 Task: Create a due date automation trigger when advanced on, the moment a card is due add fields with custom field "Resume" set to a date less than 1 working days ago.
Action: Mouse moved to (953, 279)
Screenshot: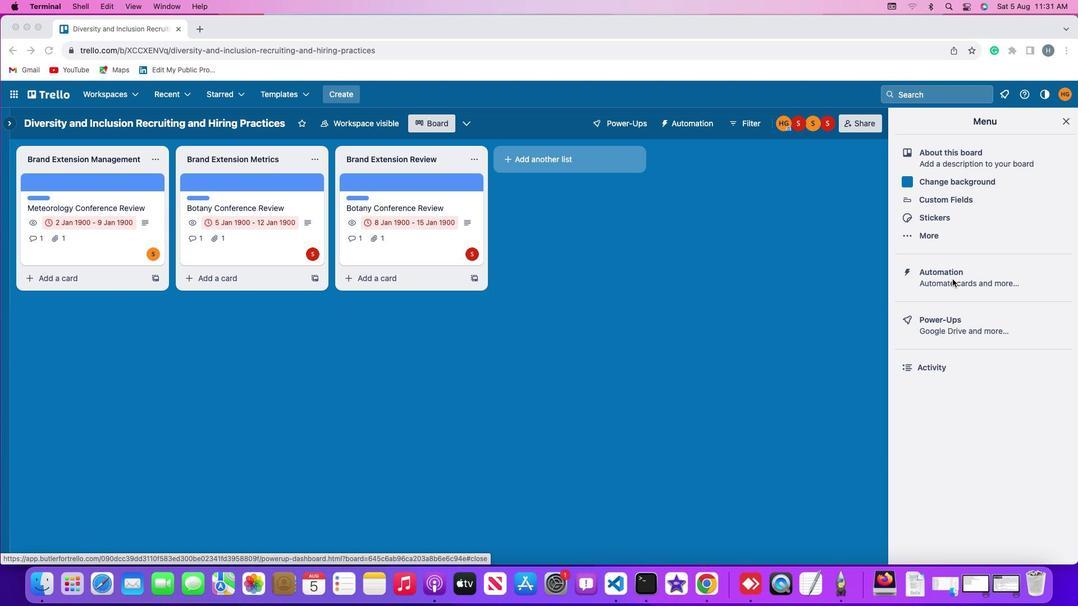 
Action: Mouse pressed left at (953, 279)
Screenshot: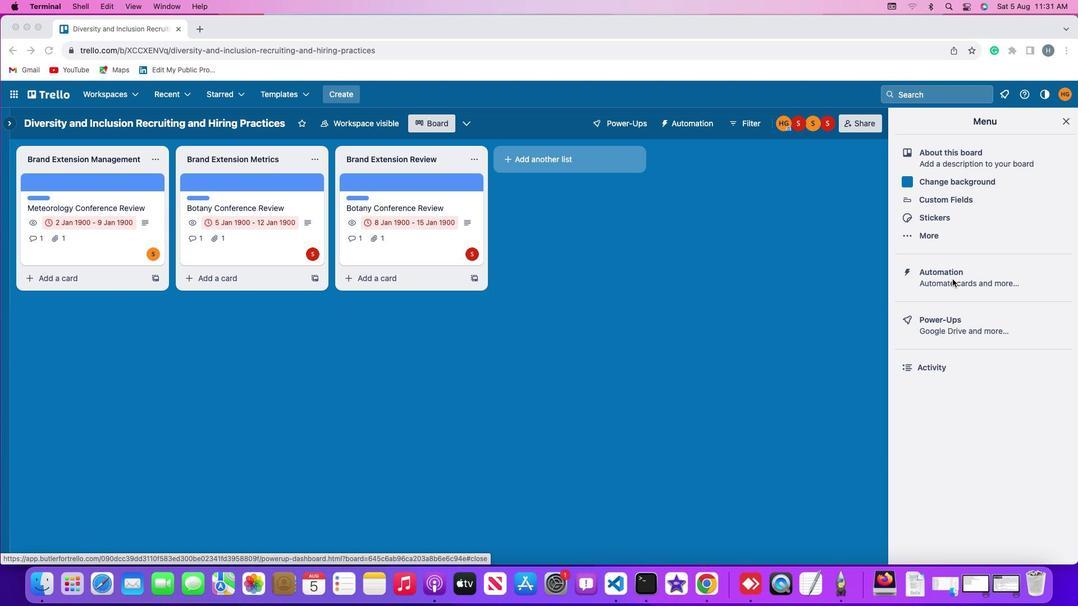 
Action: Mouse pressed left at (953, 279)
Screenshot: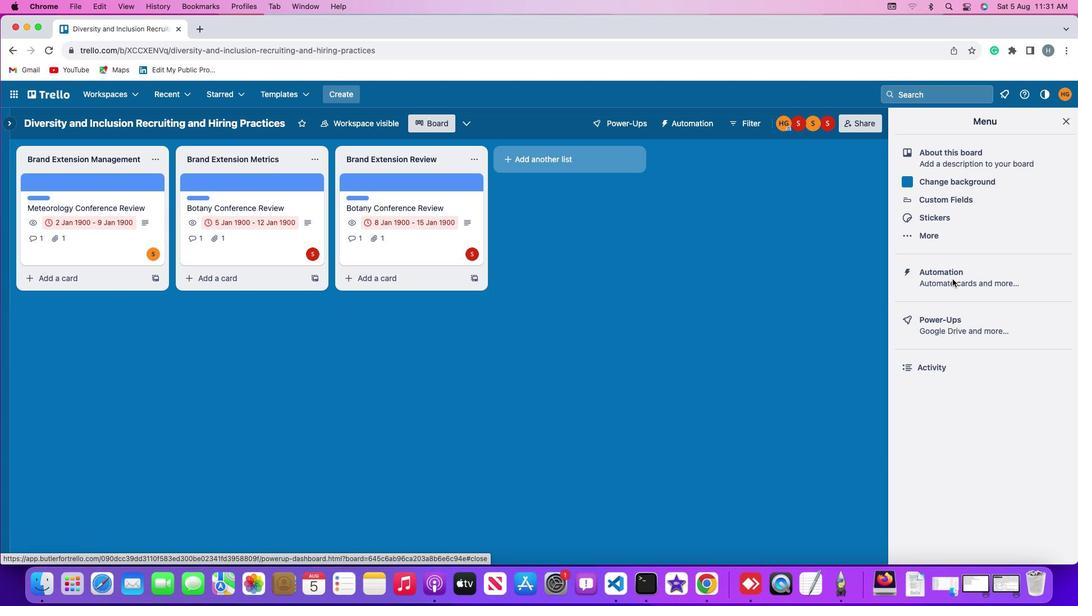 
Action: Mouse moved to (62, 270)
Screenshot: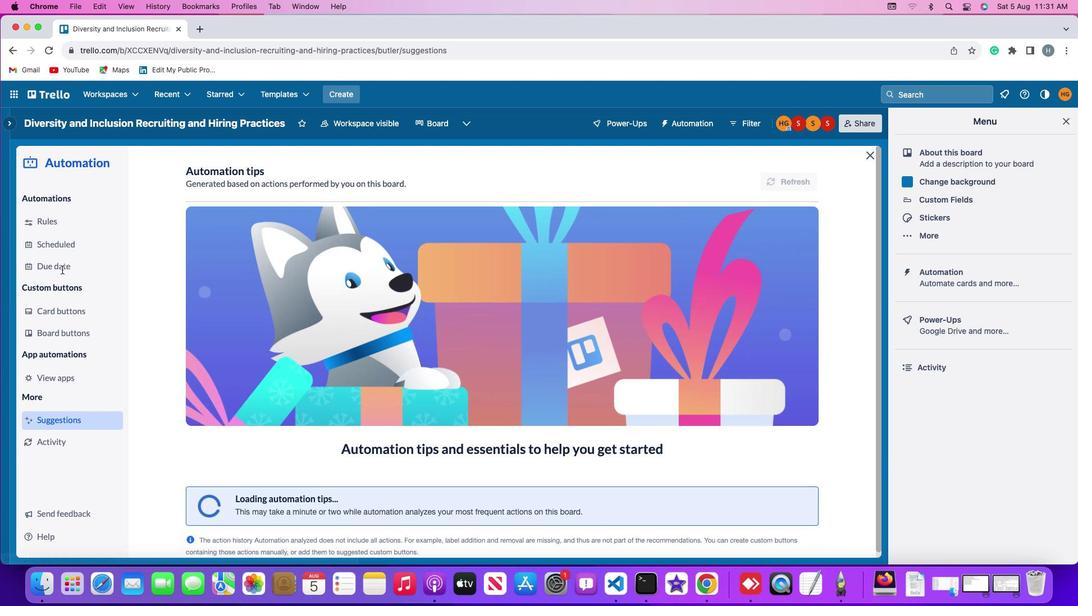 
Action: Mouse pressed left at (62, 270)
Screenshot: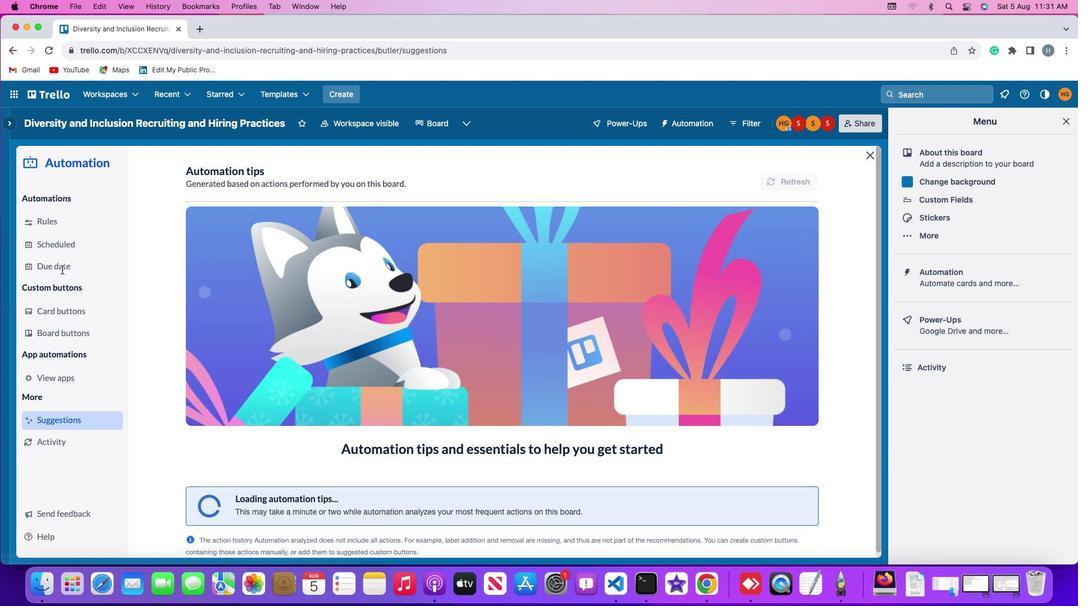 
Action: Mouse moved to (749, 174)
Screenshot: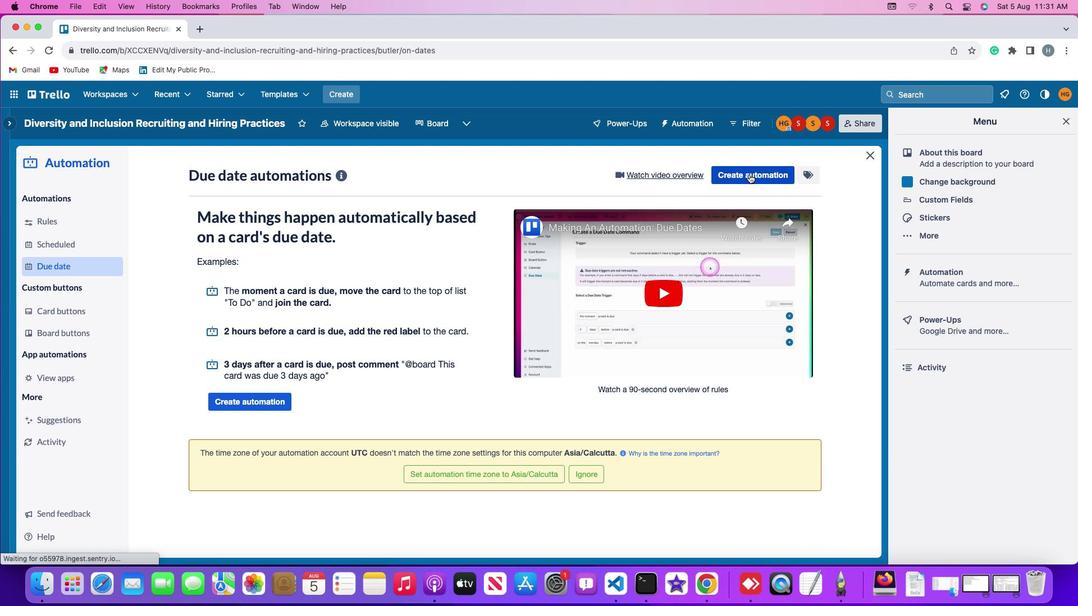 
Action: Mouse pressed left at (749, 174)
Screenshot: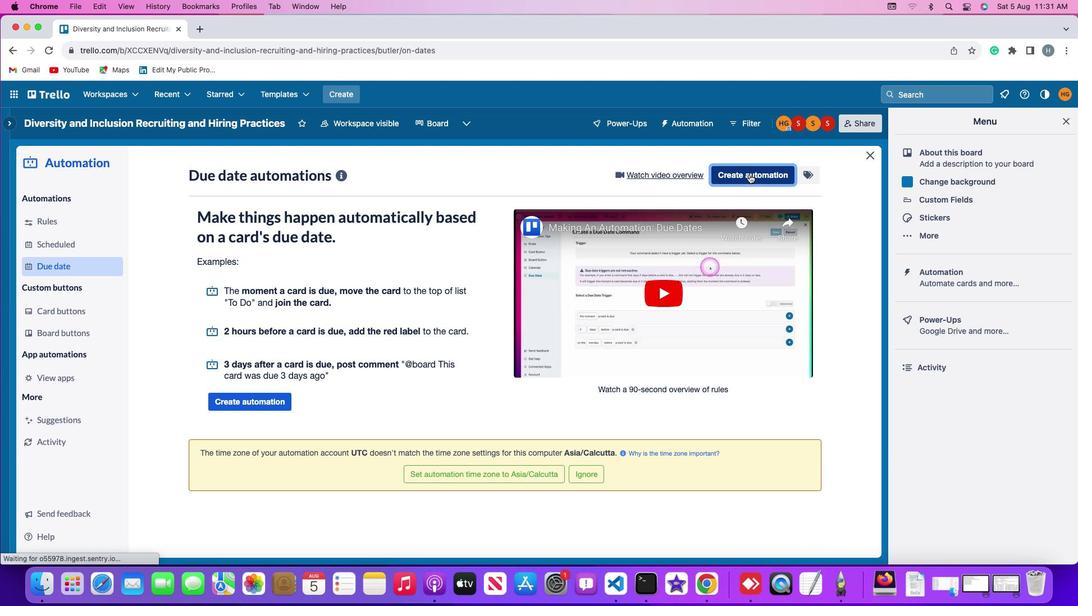 
Action: Mouse moved to (494, 284)
Screenshot: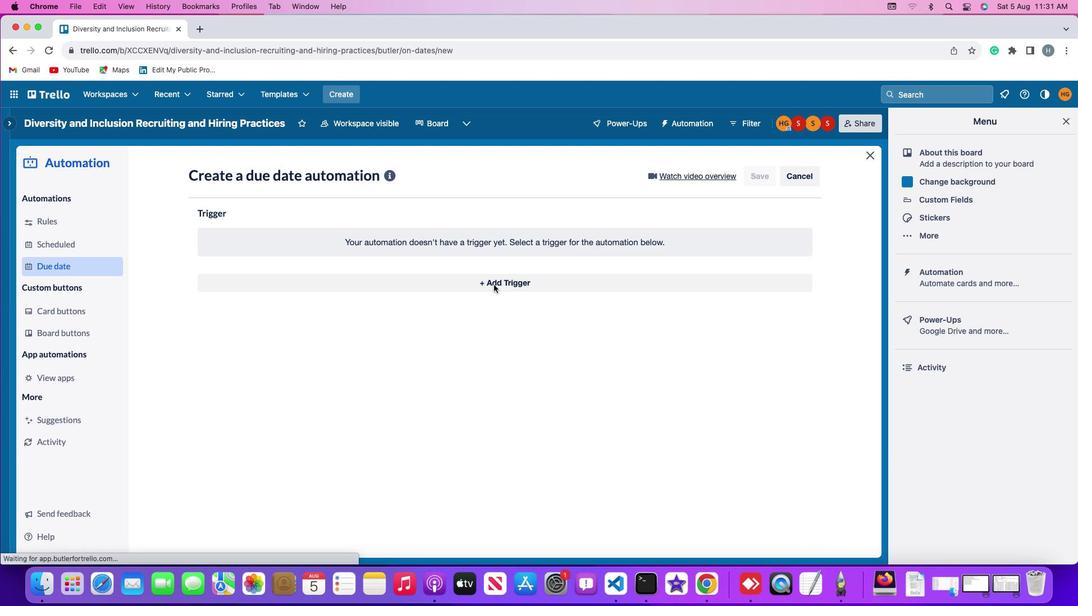 
Action: Mouse pressed left at (494, 284)
Screenshot: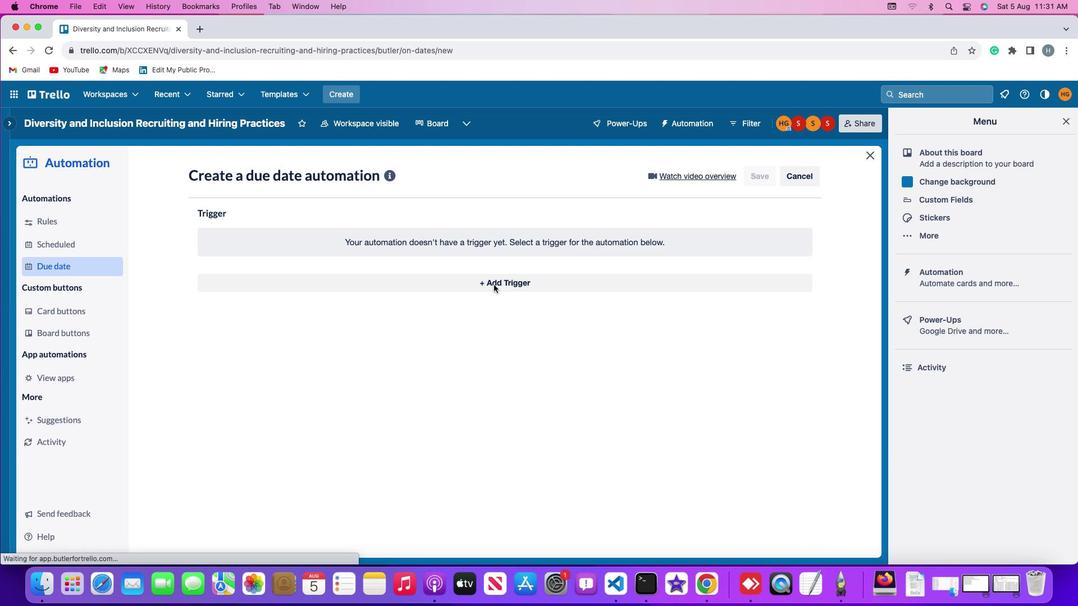 
Action: Mouse moved to (227, 416)
Screenshot: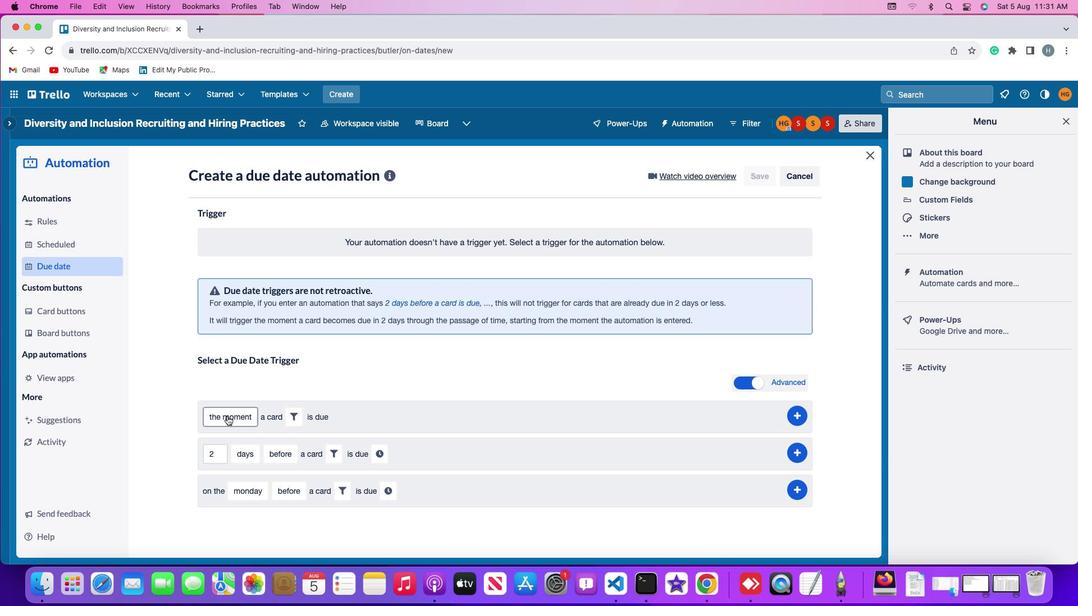 
Action: Mouse pressed left at (227, 416)
Screenshot: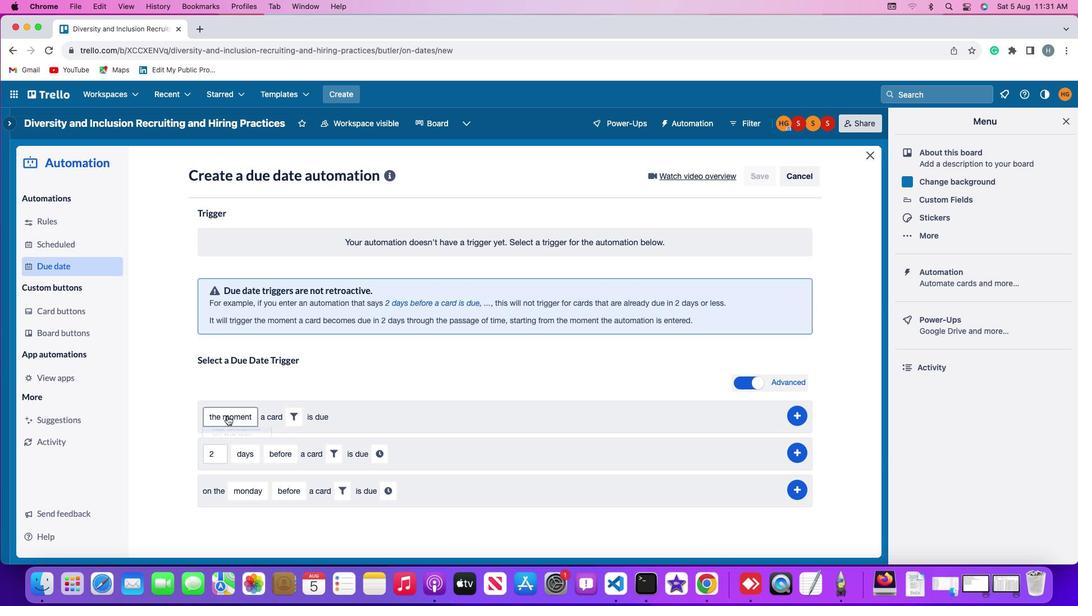 
Action: Mouse moved to (235, 434)
Screenshot: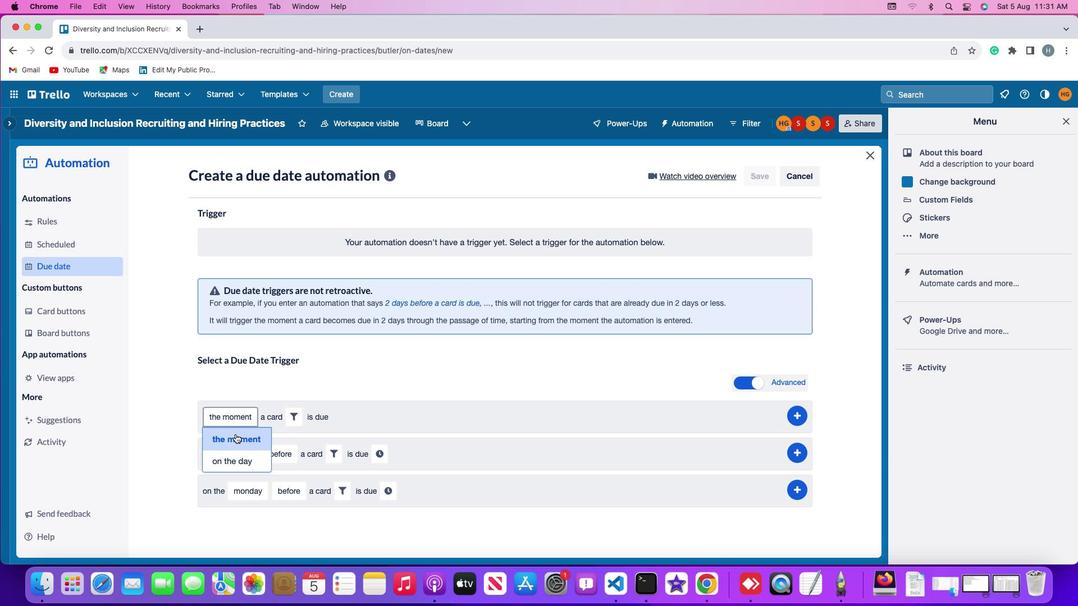 
Action: Mouse pressed left at (235, 434)
Screenshot: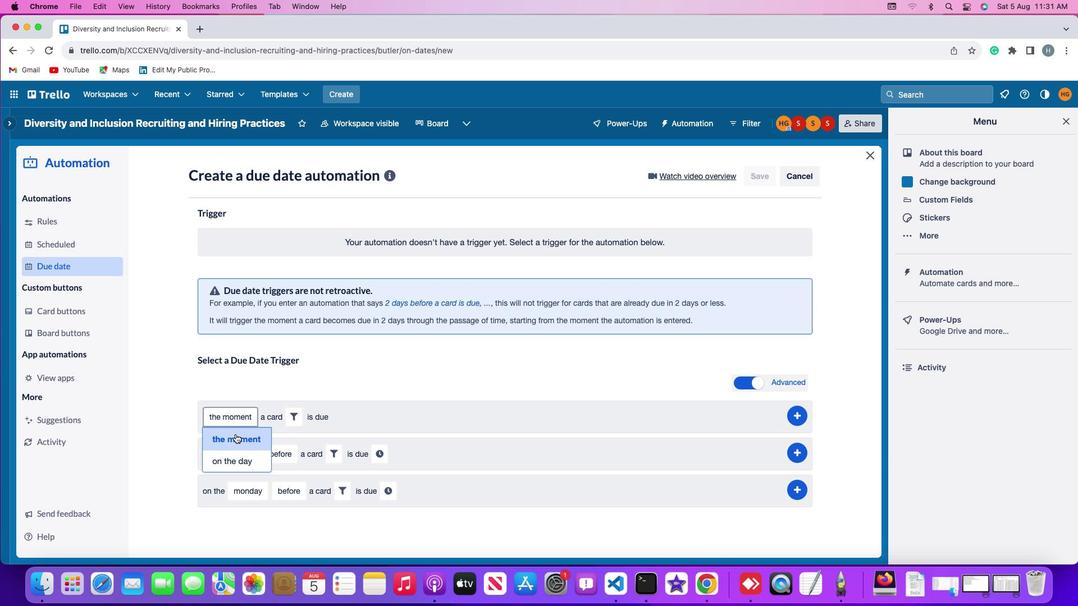
Action: Mouse moved to (293, 417)
Screenshot: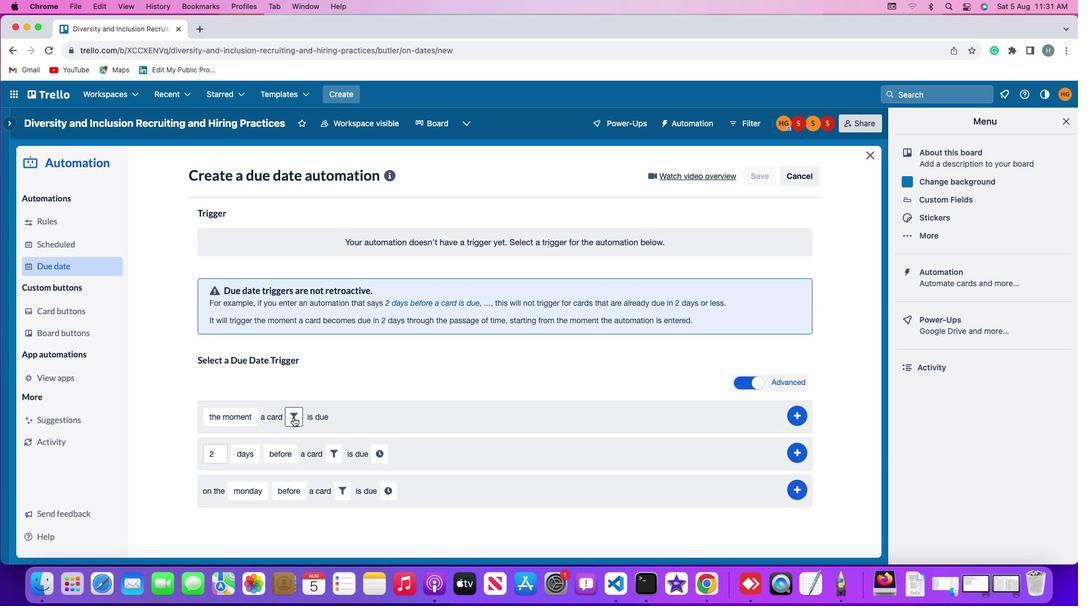 
Action: Mouse pressed left at (293, 417)
Screenshot: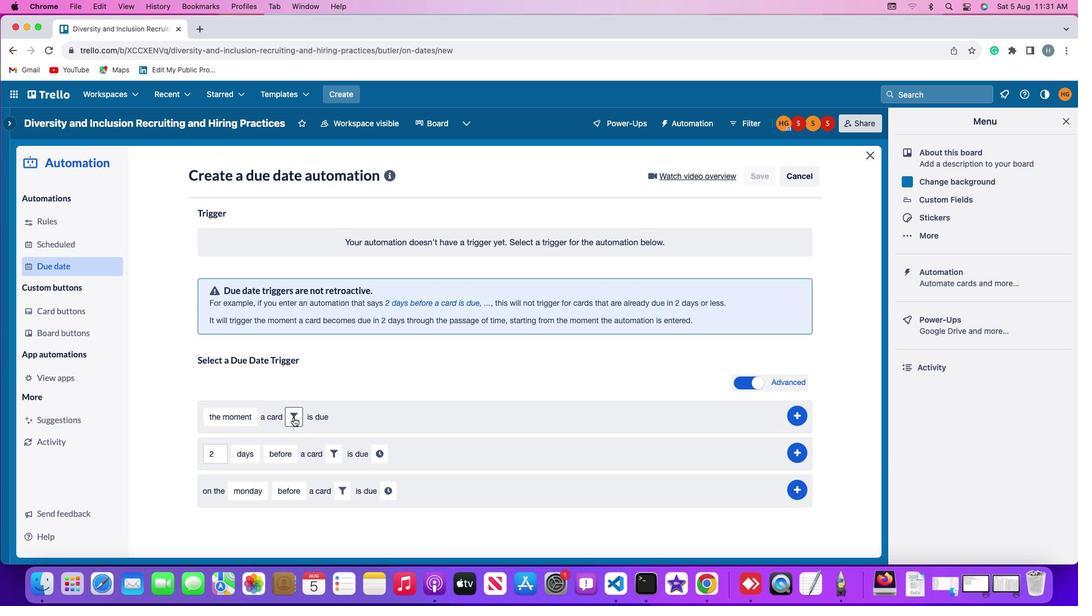 
Action: Mouse moved to (481, 453)
Screenshot: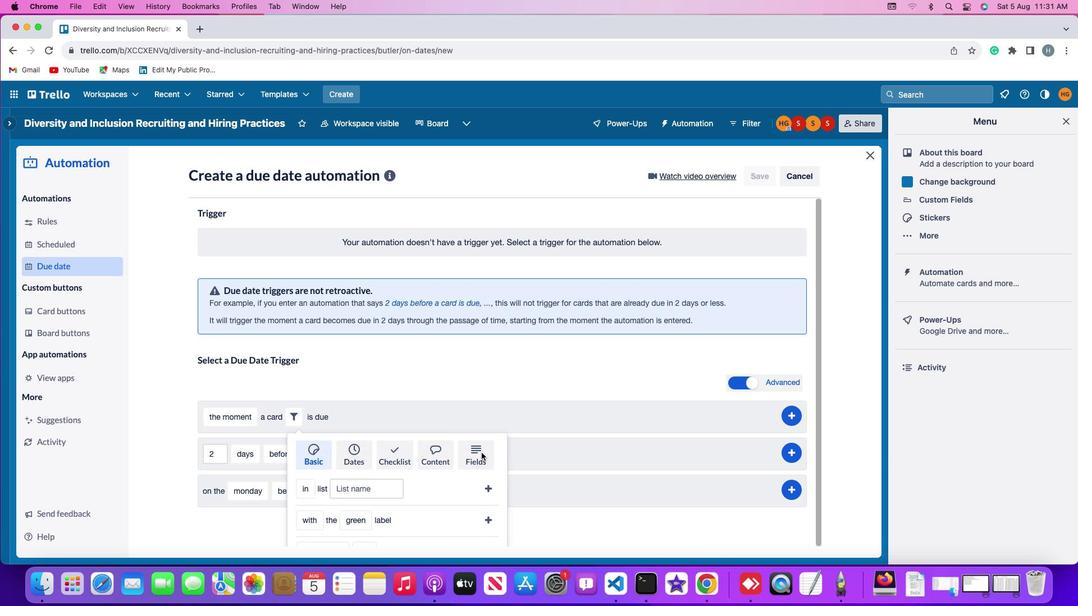 
Action: Mouse pressed left at (481, 453)
Screenshot: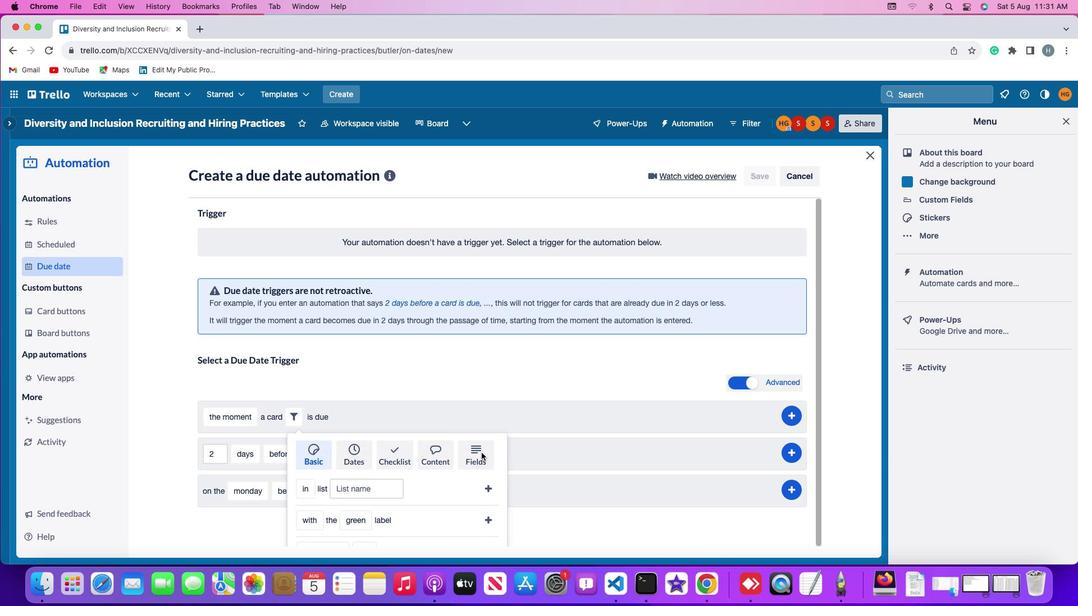 
Action: Mouse scrolled (481, 453) with delta (0, 0)
Screenshot: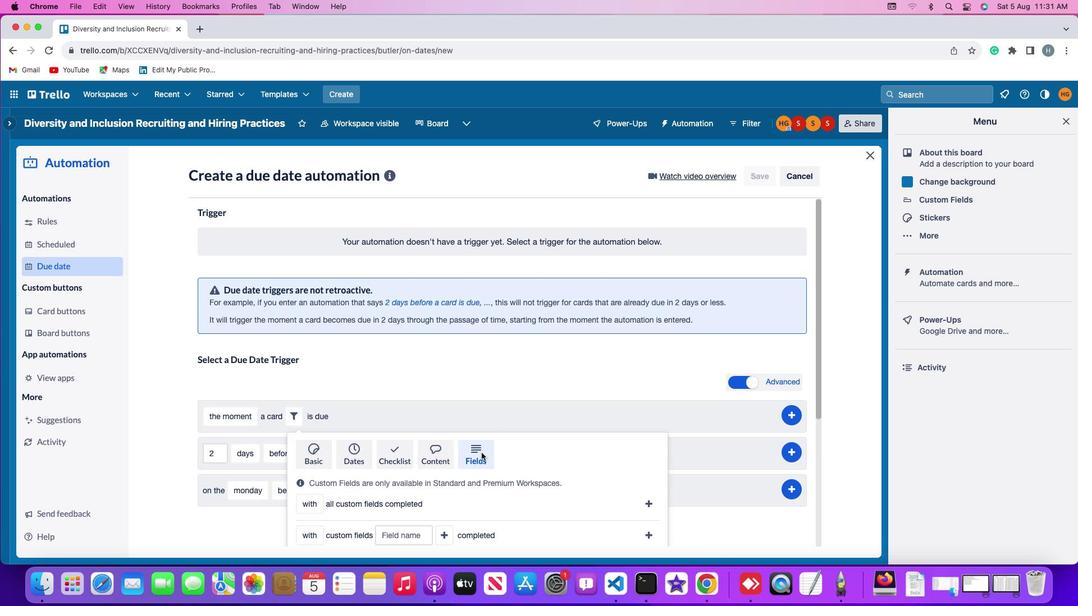 
Action: Mouse scrolled (481, 453) with delta (0, 0)
Screenshot: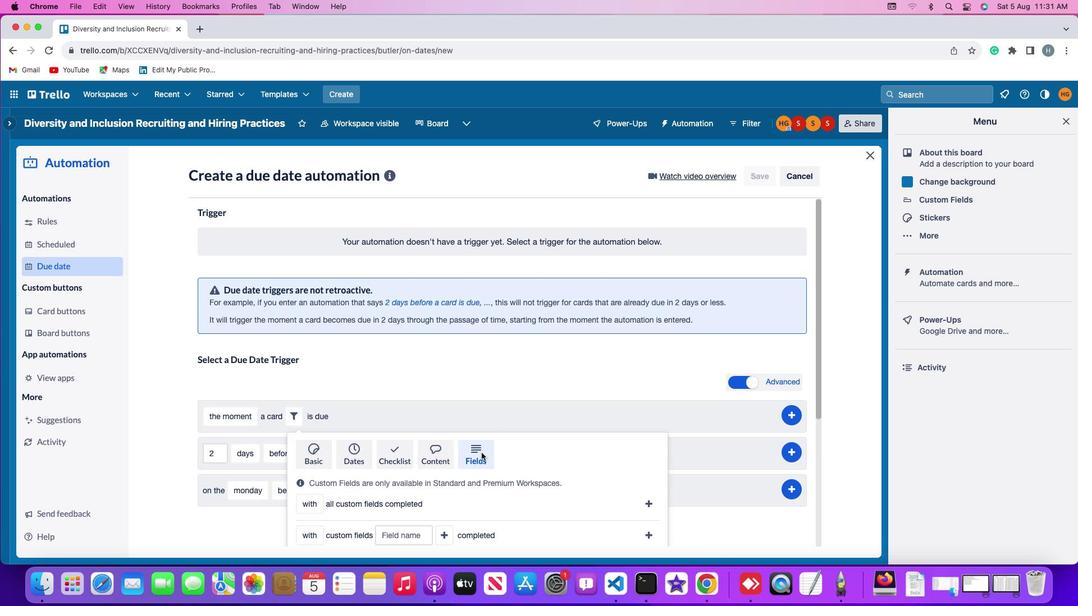
Action: Mouse scrolled (481, 453) with delta (0, -1)
Screenshot: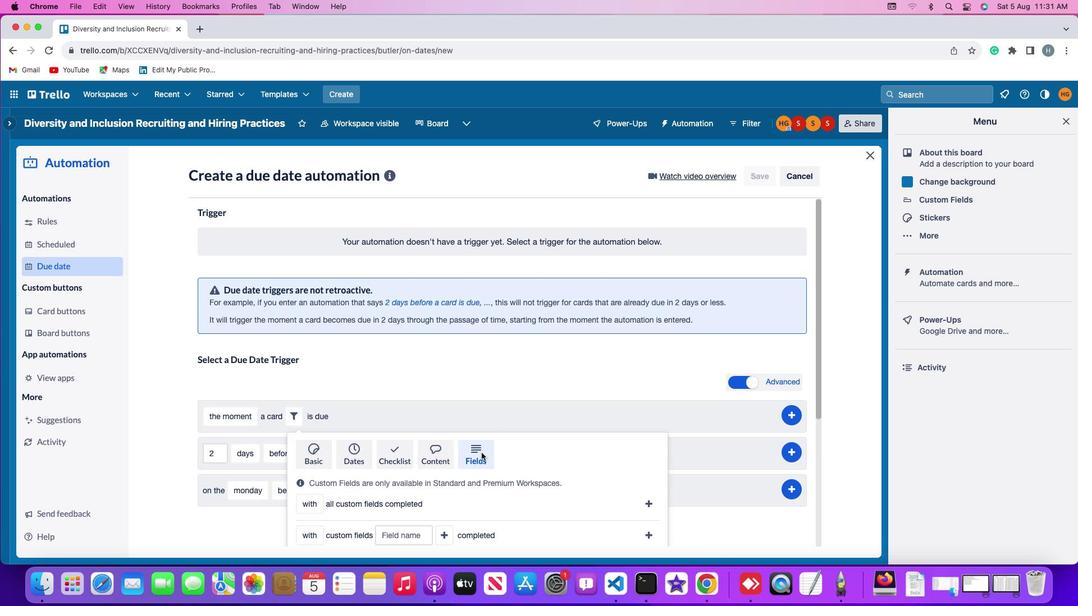 
Action: Mouse scrolled (481, 453) with delta (0, -2)
Screenshot: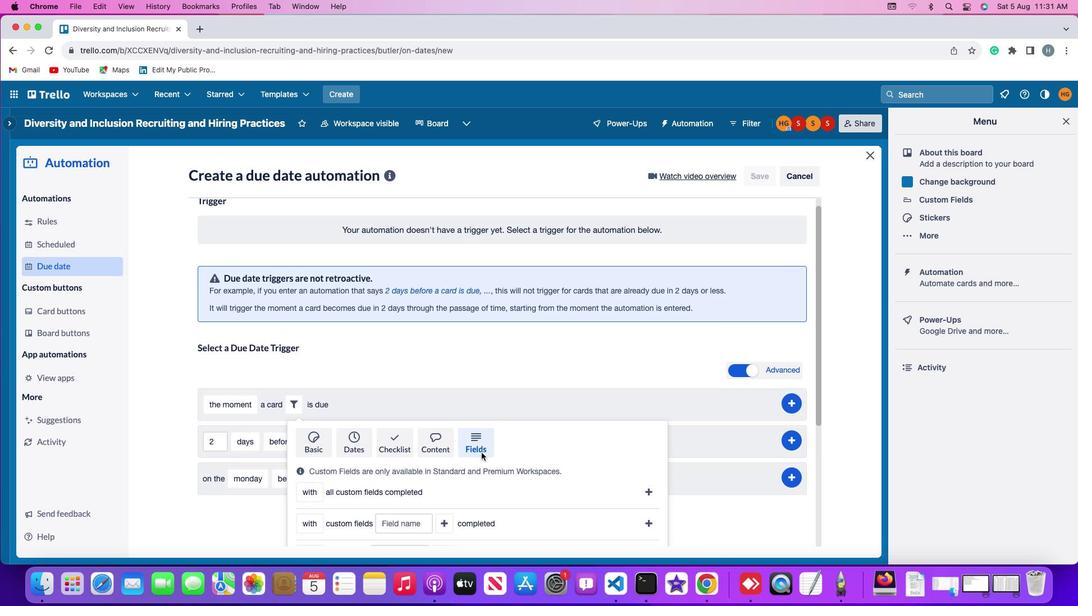 
Action: Mouse scrolled (481, 453) with delta (0, -3)
Screenshot: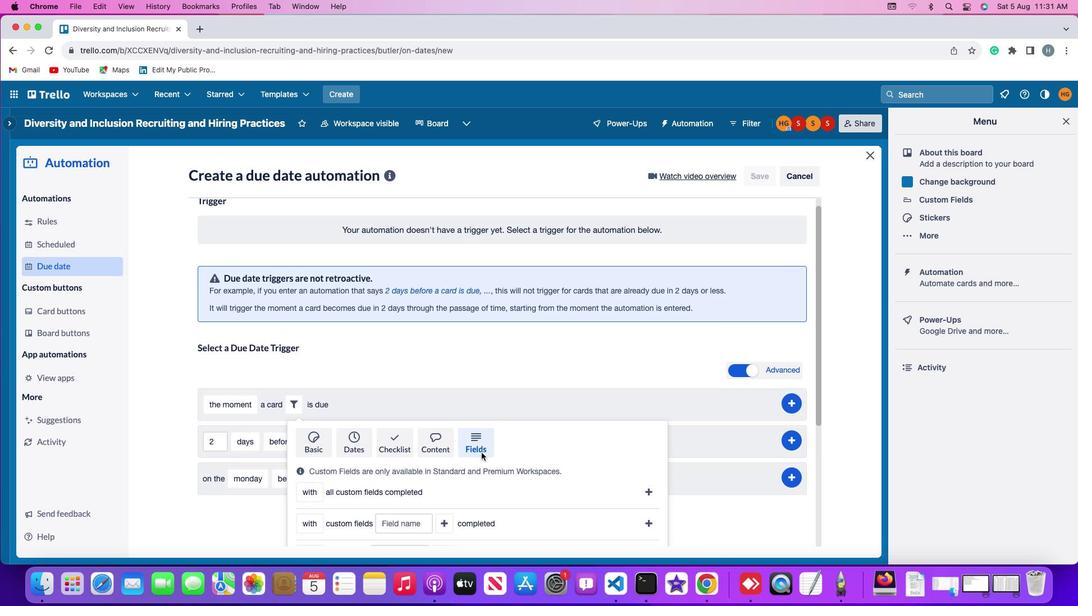 
Action: Mouse scrolled (481, 453) with delta (0, -3)
Screenshot: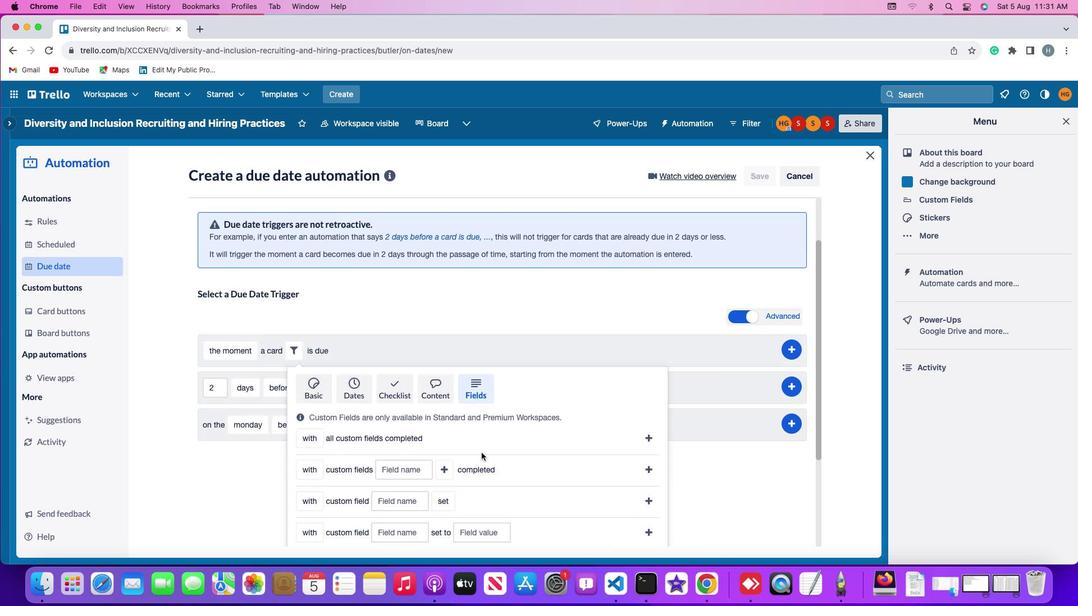 
Action: Mouse scrolled (481, 453) with delta (0, 0)
Screenshot: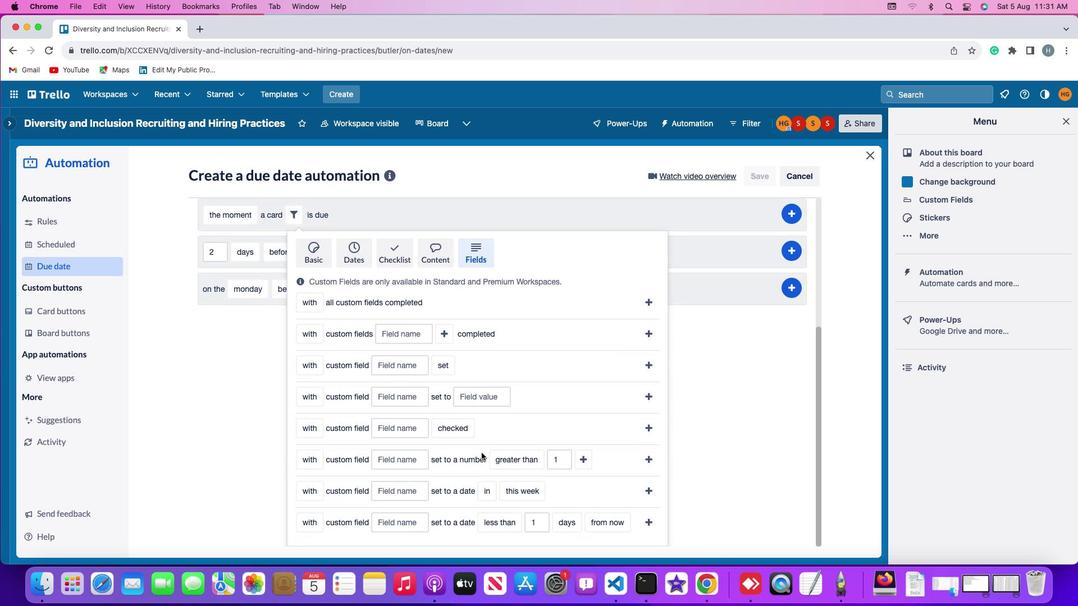 
Action: Mouse scrolled (481, 453) with delta (0, 0)
Screenshot: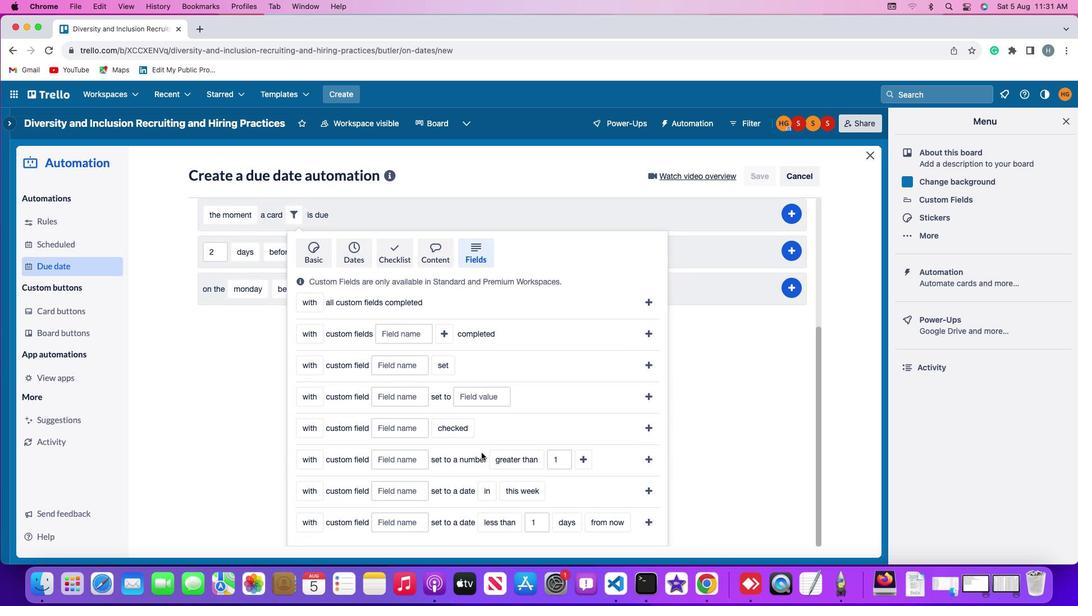 
Action: Mouse scrolled (481, 453) with delta (0, -1)
Screenshot: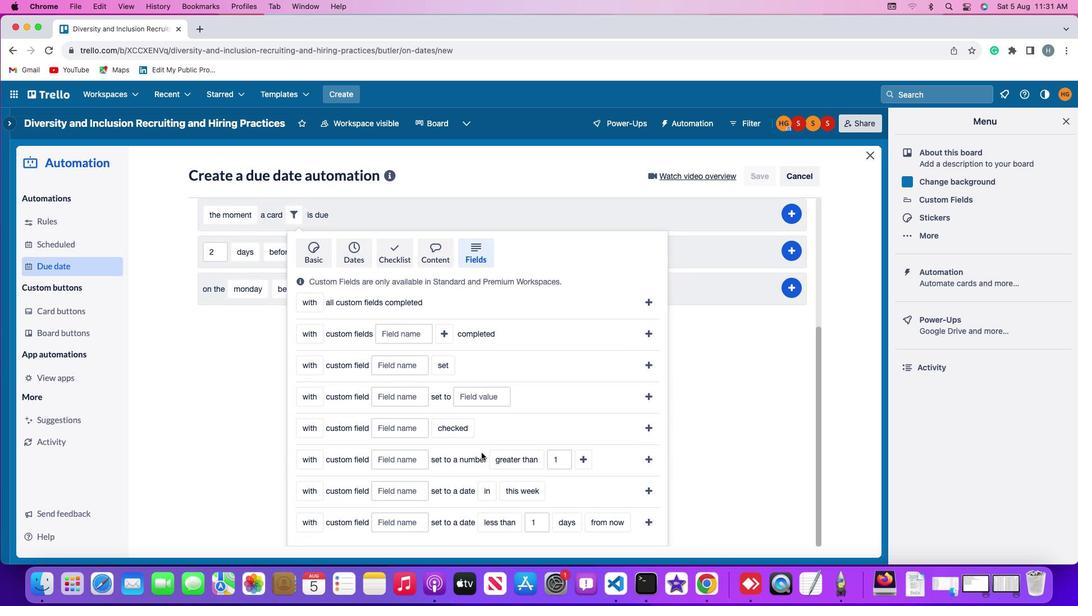 
Action: Mouse scrolled (481, 453) with delta (0, -2)
Screenshot: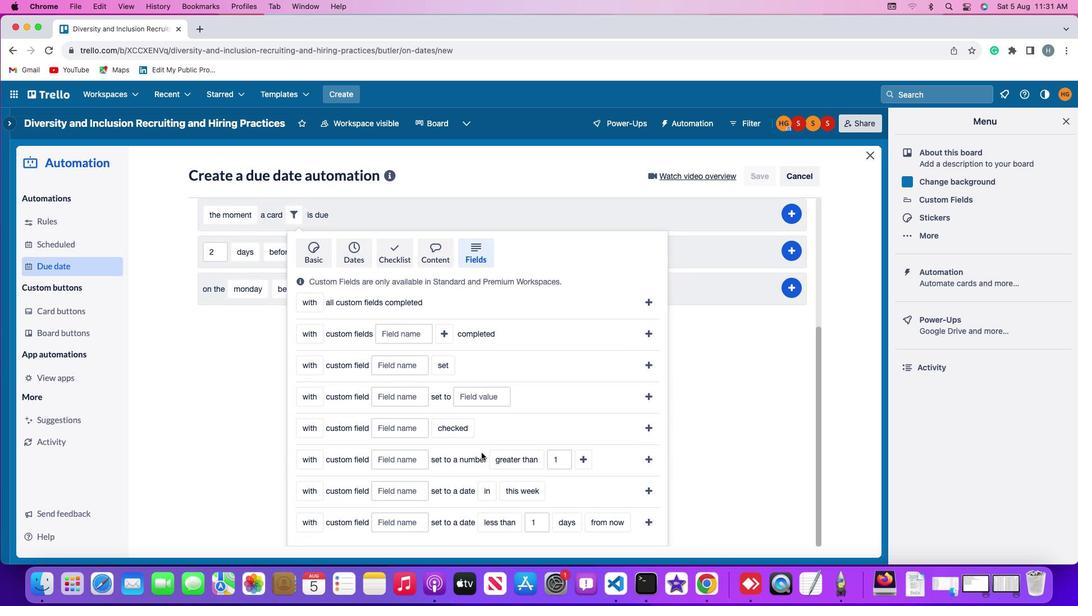 
Action: Mouse scrolled (481, 453) with delta (0, -3)
Screenshot: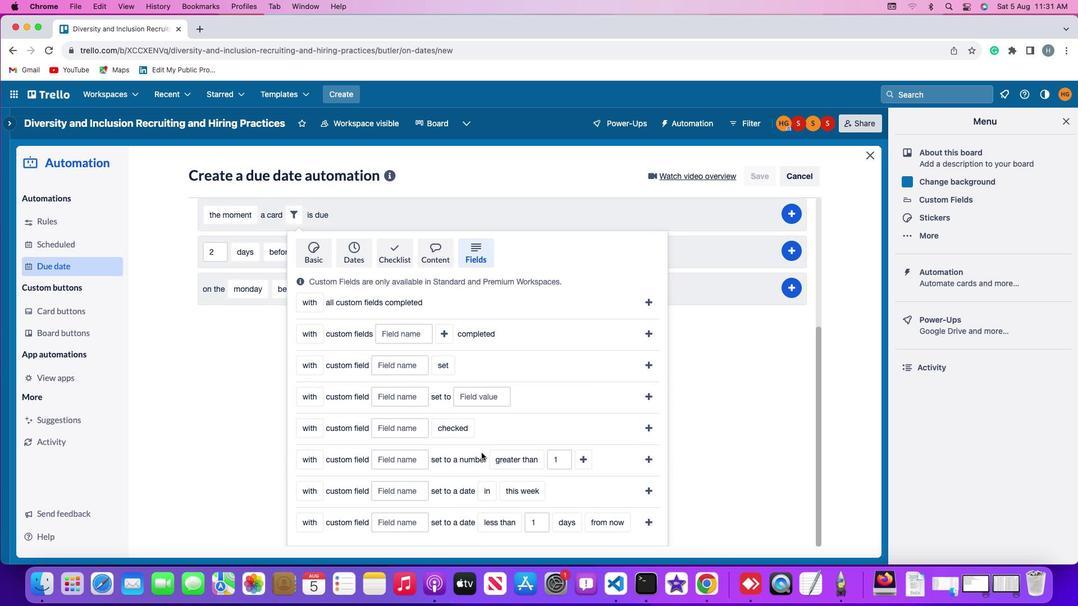 
Action: Mouse moved to (314, 520)
Screenshot: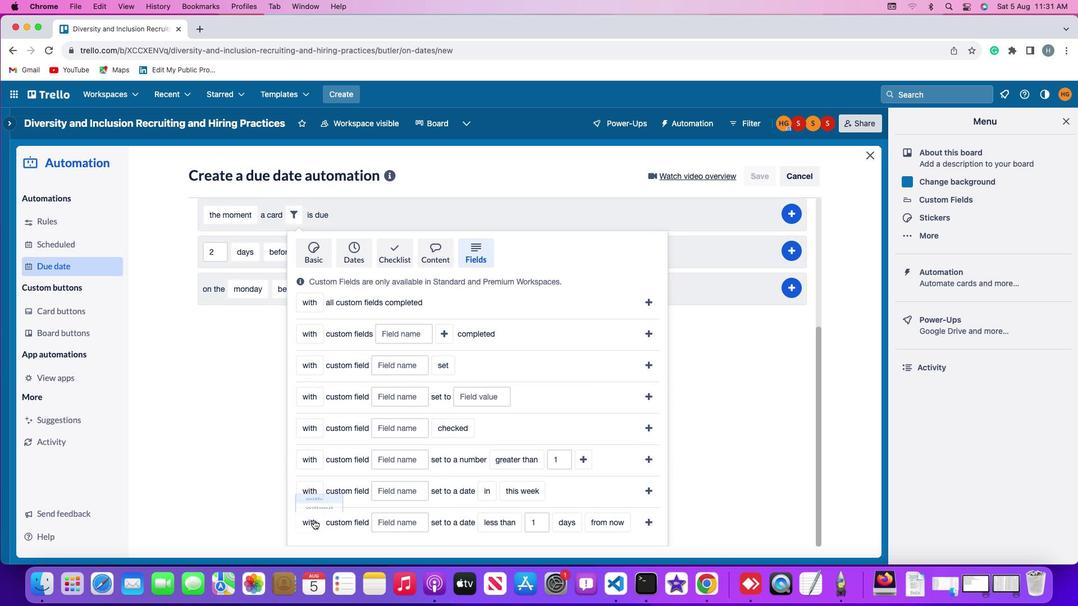 
Action: Mouse pressed left at (314, 520)
Screenshot: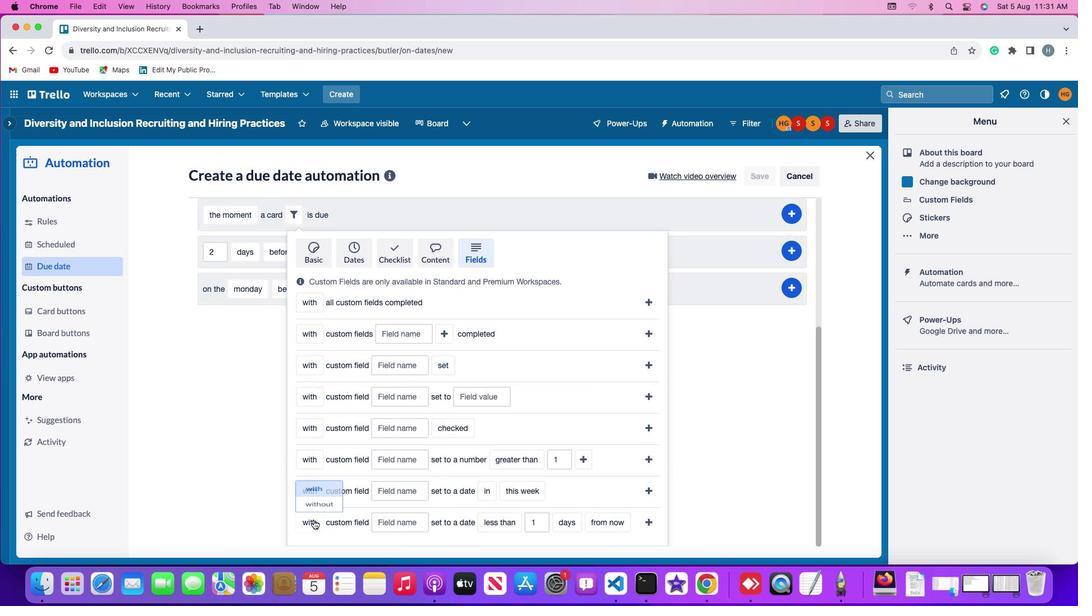
Action: Mouse moved to (334, 475)
Screenshot: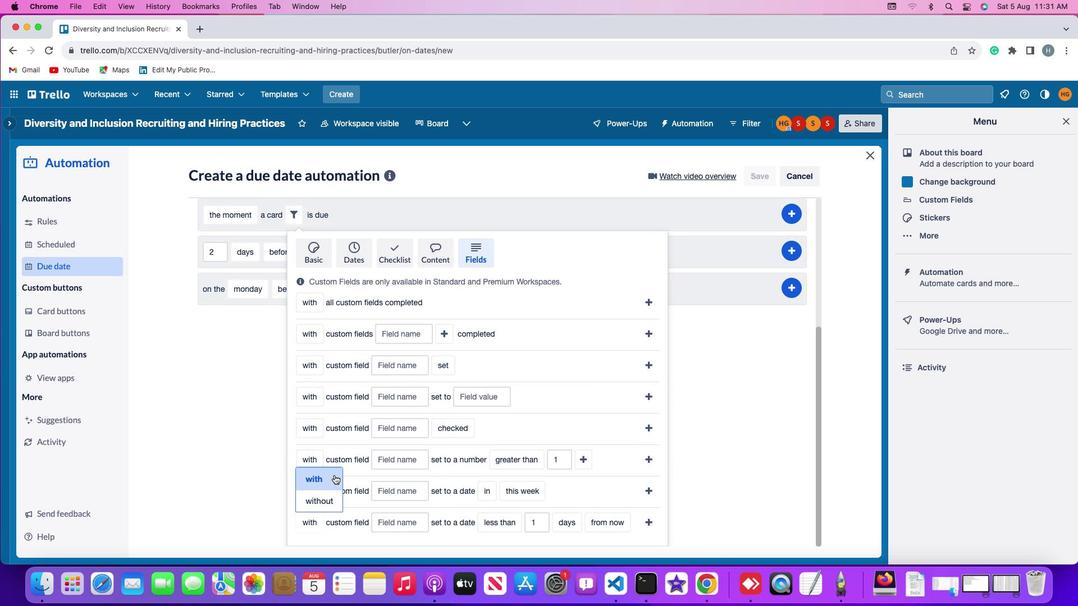 
Action: Mouse pressed left at (334, 475)
Screenshot: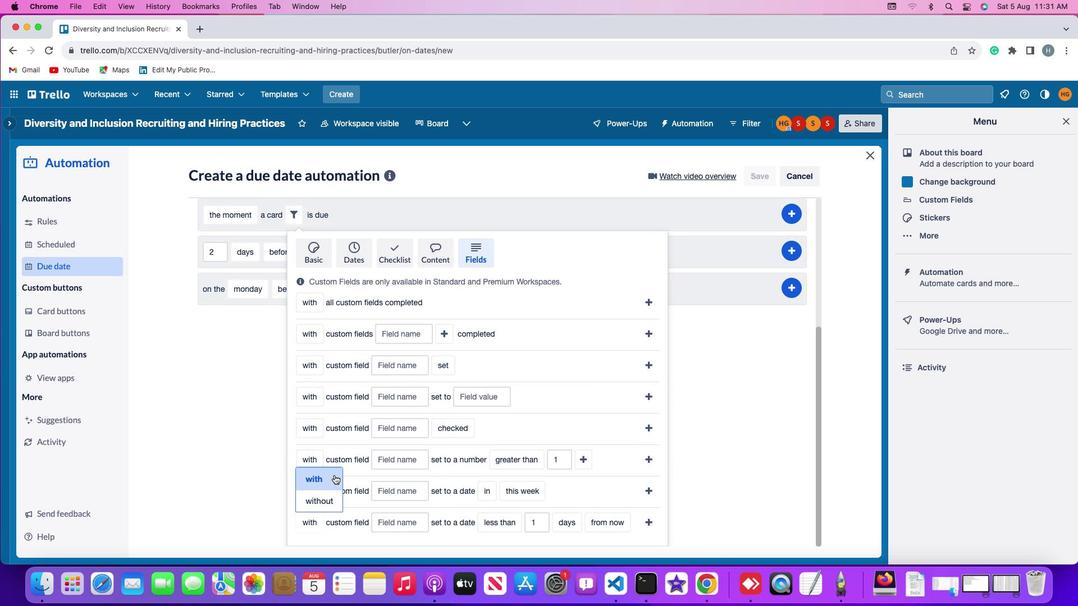 
Action: Mouse moved to (408, 522)
Screenshot: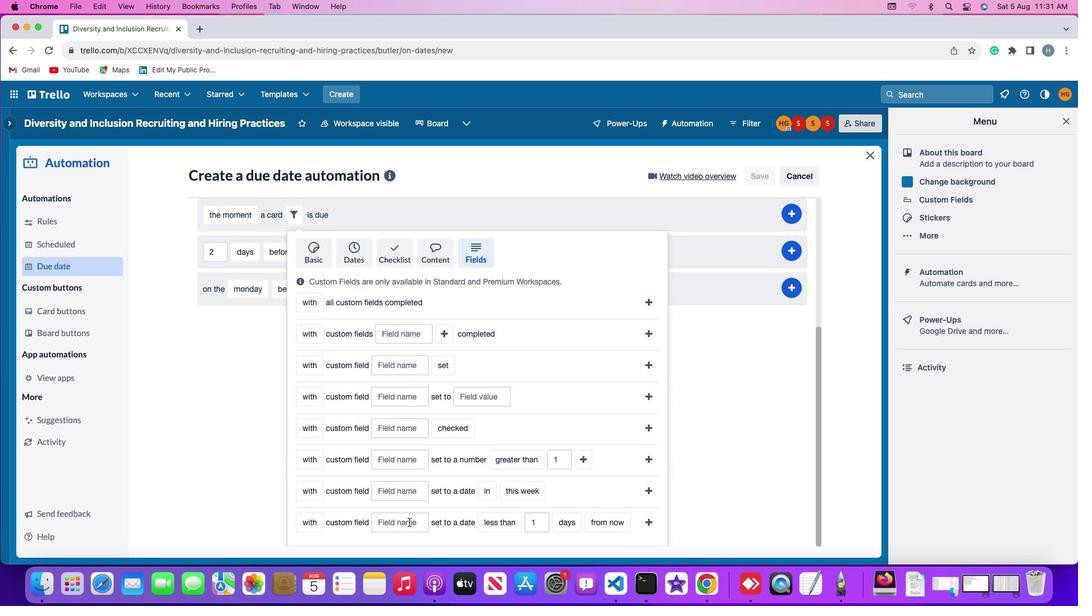 
Action: Mouse pressed left at (408, 522)
Screenshot: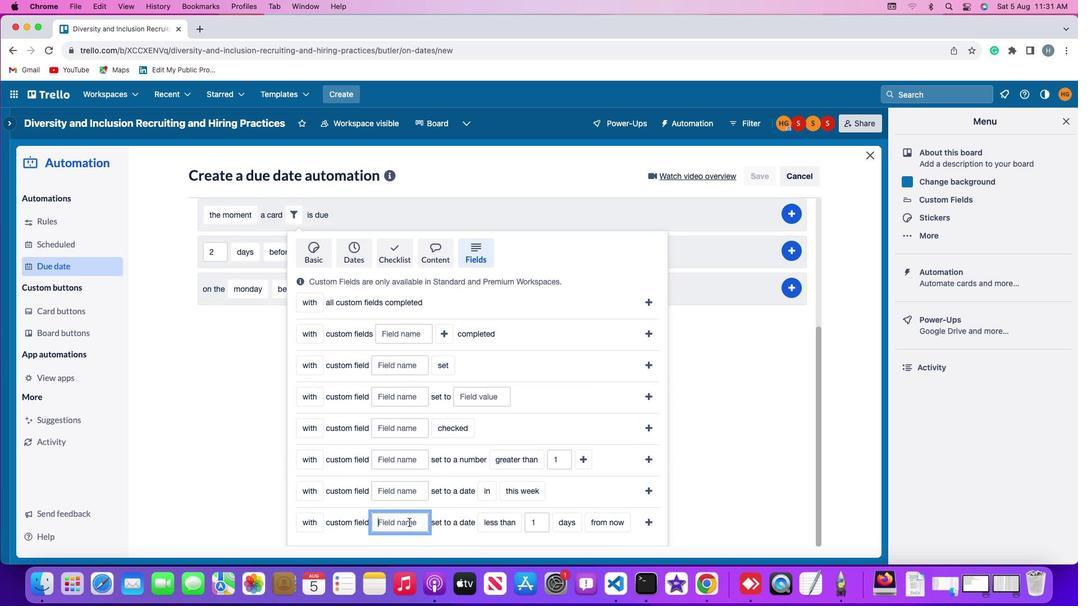 
Action: Mouse moved to (409, 523)
Screenshot: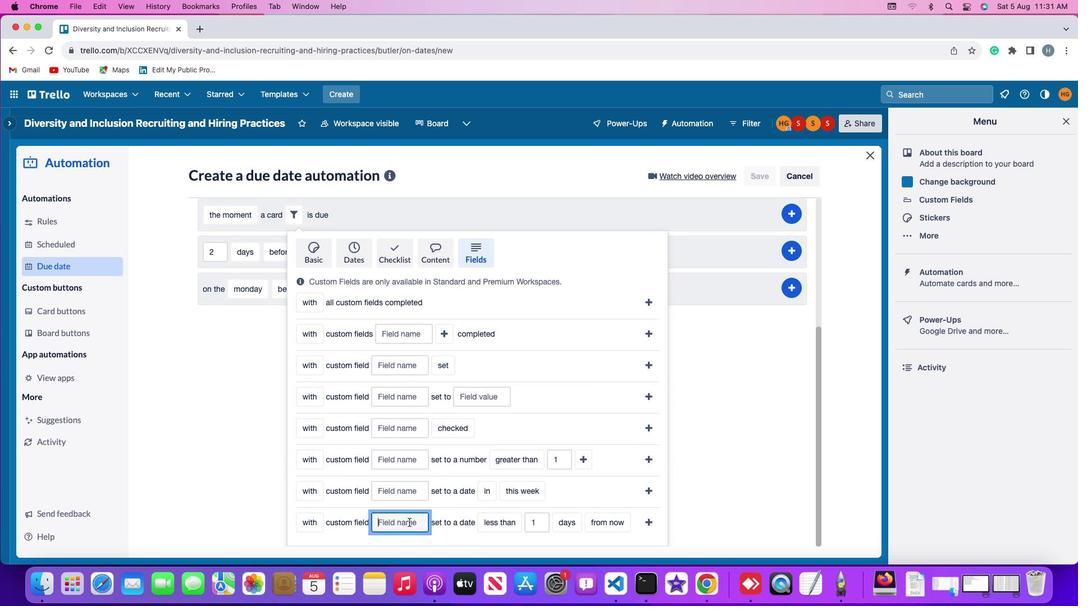 
Action: Key pressed Key.shift'R''e''s''u''m''e'
Screenshot: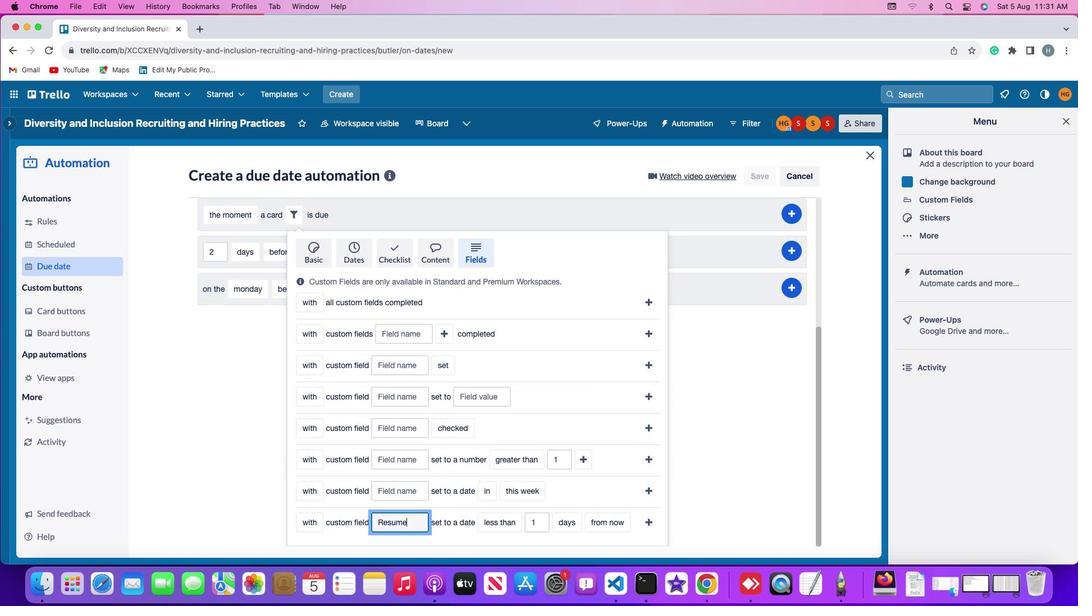 
Action: Mouse moved to (506, 524)
Screenshot: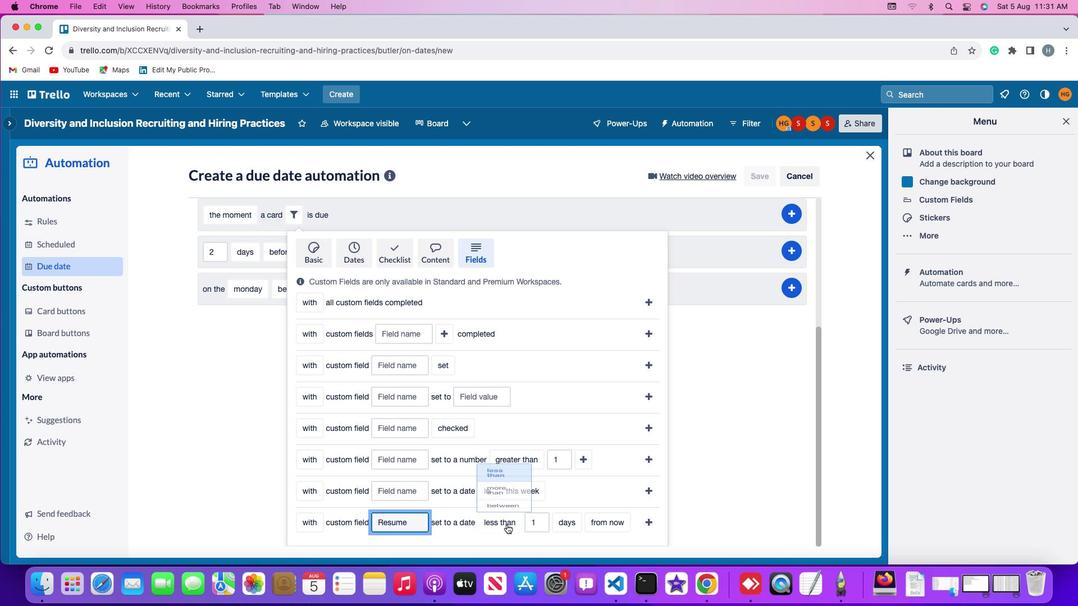 
Action: Mouse pressed left at (506, 524)
Screenshot: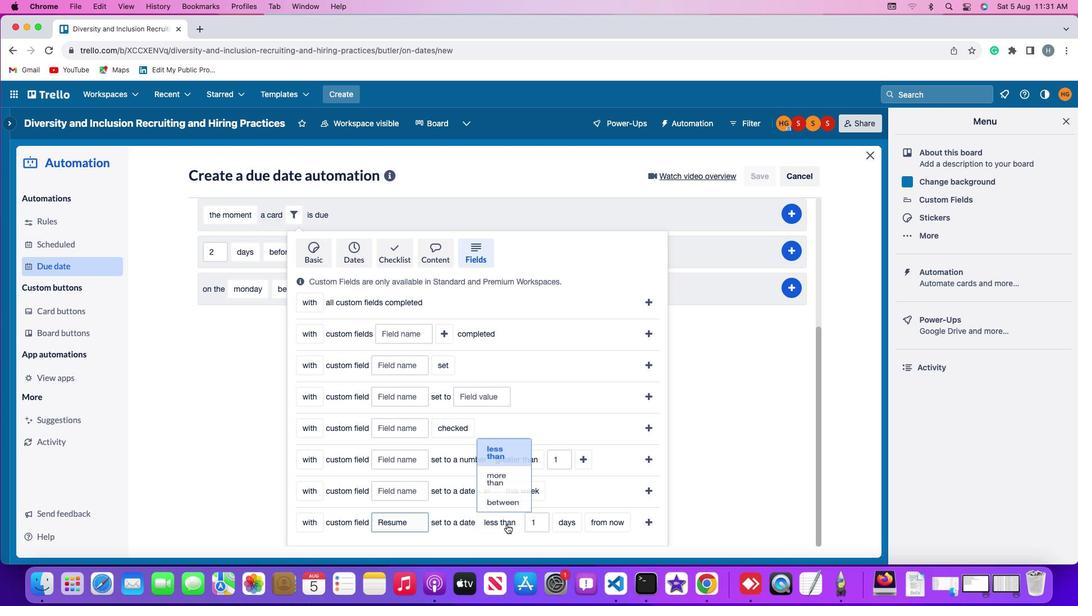 
Action: Mouse moved to (514, 443)
Screenshot: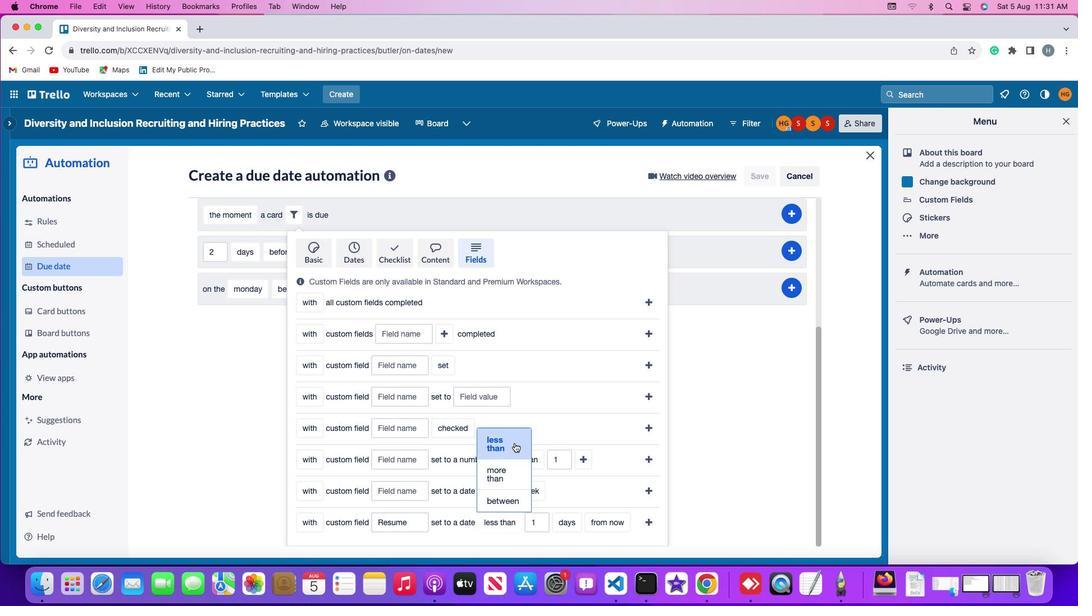 
Action: Mouse pressed left at (514, 443)
Screenshot: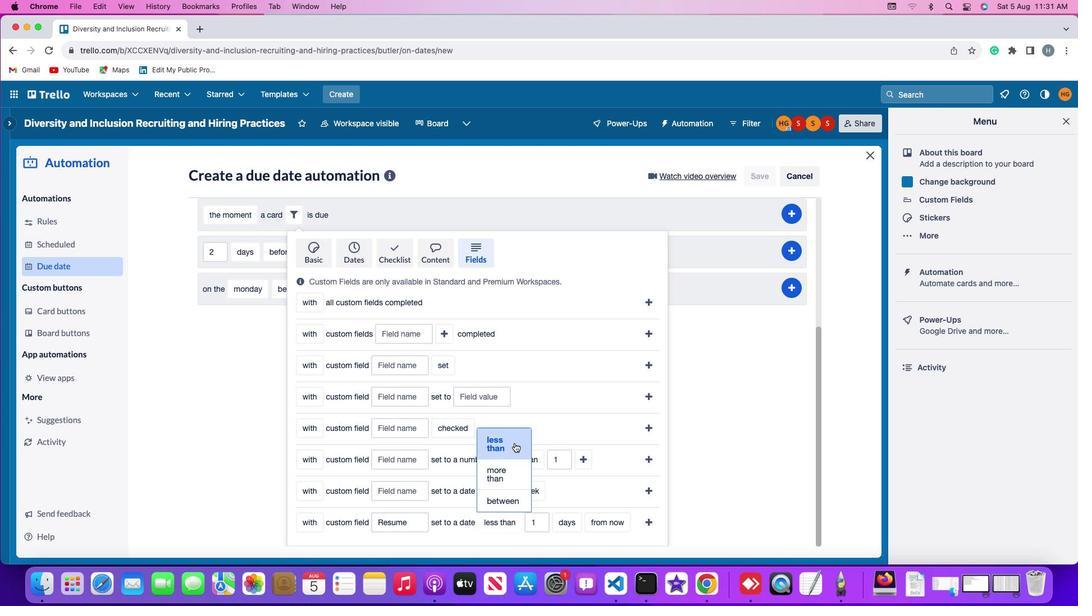 
Action: Mouse moved to (535, 523)
Screenshot: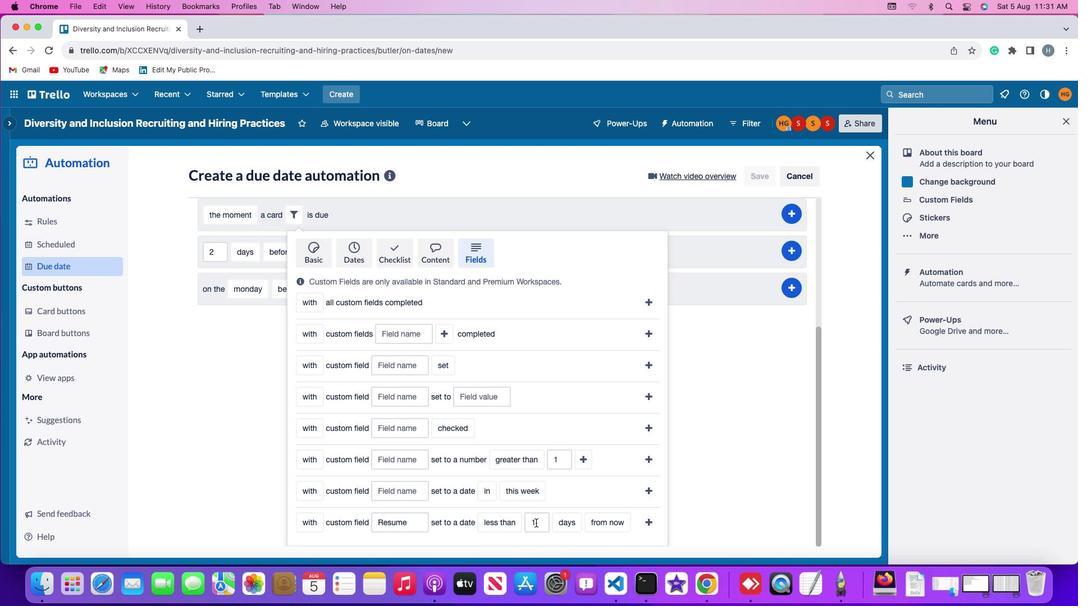 
Action: Mouse pressed left at (535, 523)
Screenshot: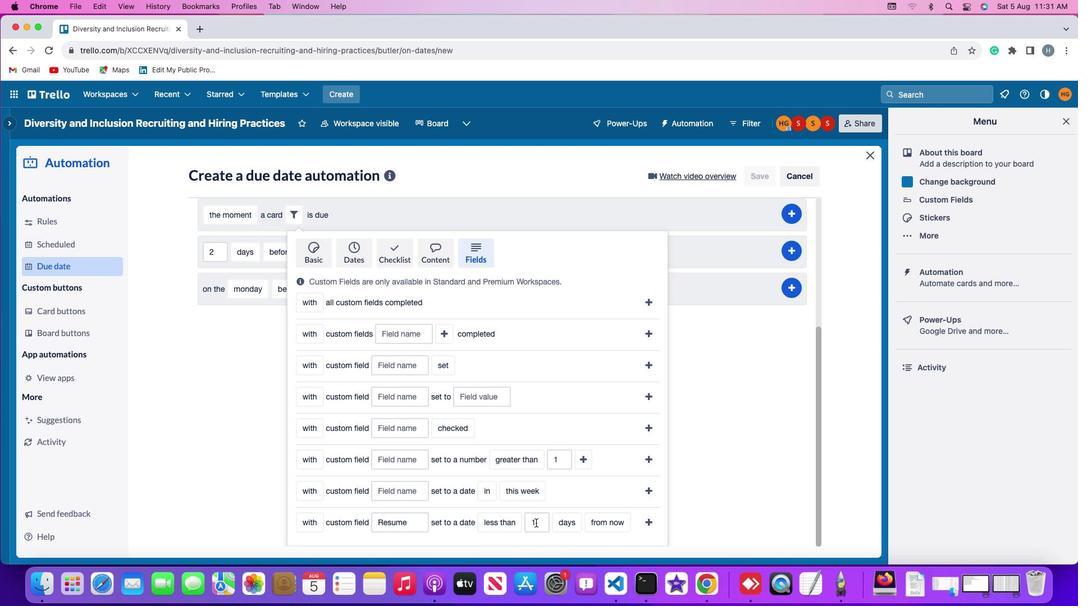 
Action: Key pressed Key.backspace'1'
Screenshot: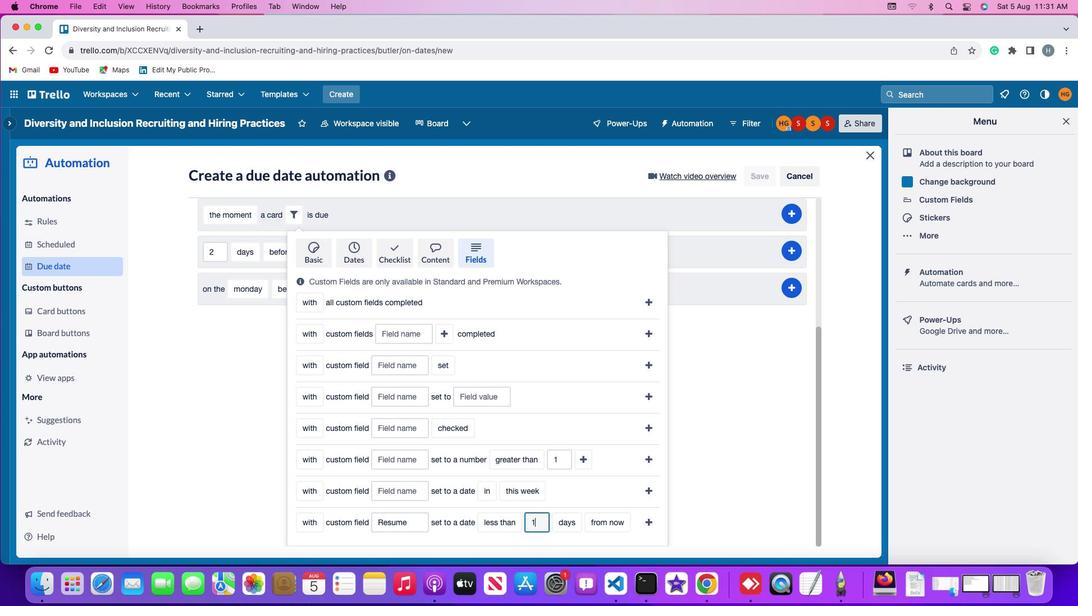 
Action: Mouse moved to (566, 523)
Screenshot: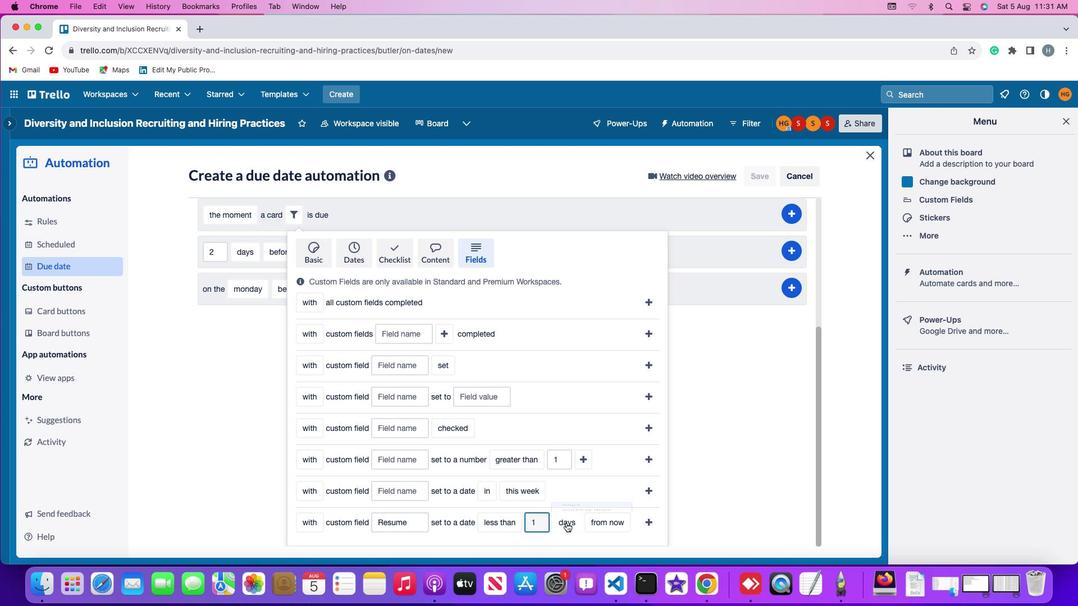 
Action: Mouse pressed left at (566, 523)
Screenshot: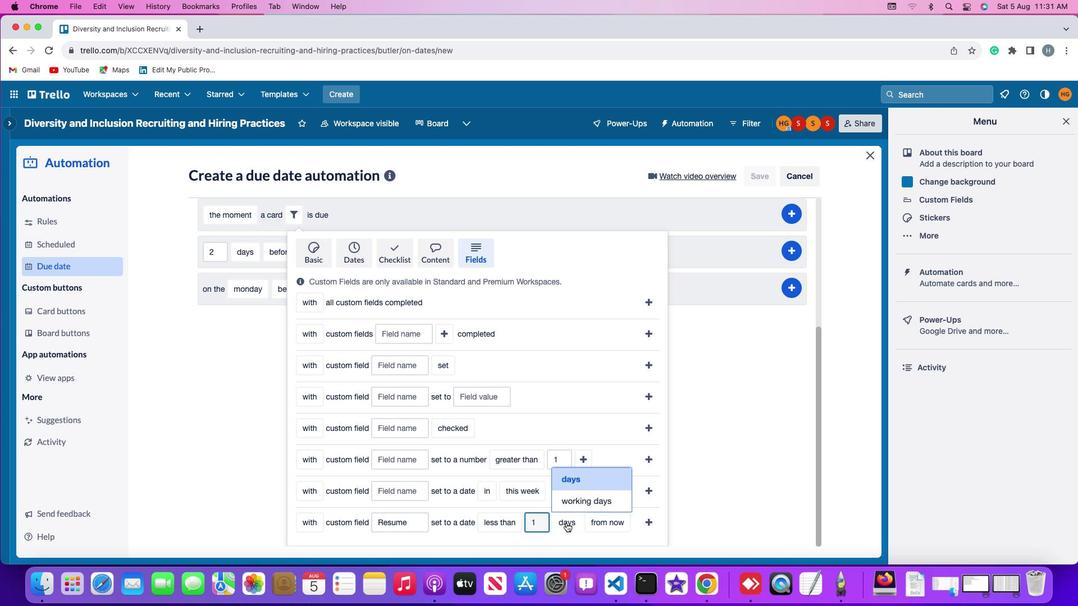 
Action: Mouse moved to (581, 502)
Screenshot: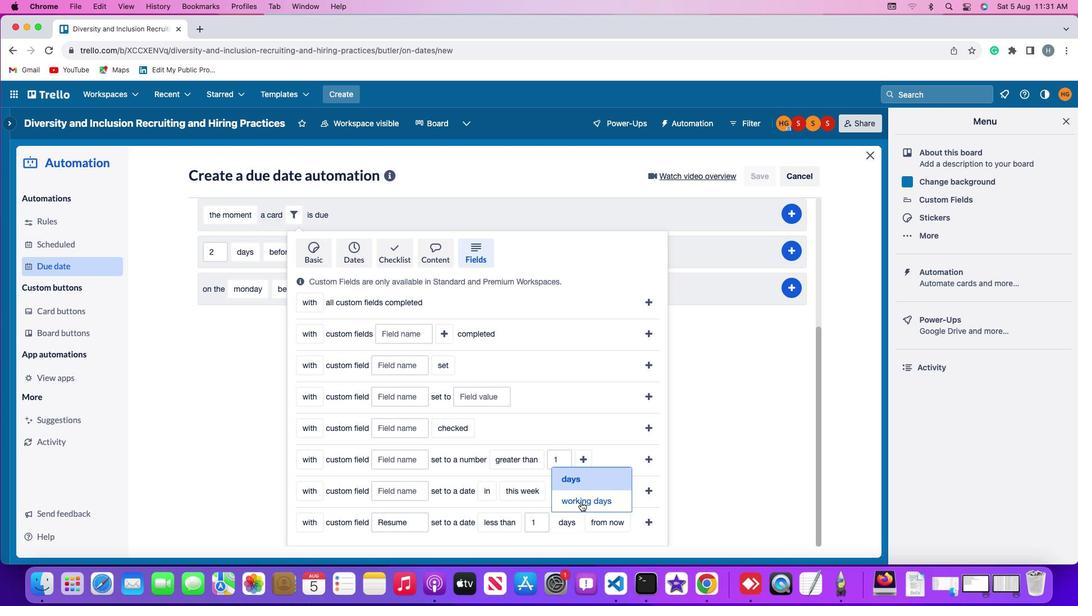 
Action: Mouse pressed left at (581, 502)
Screenshot: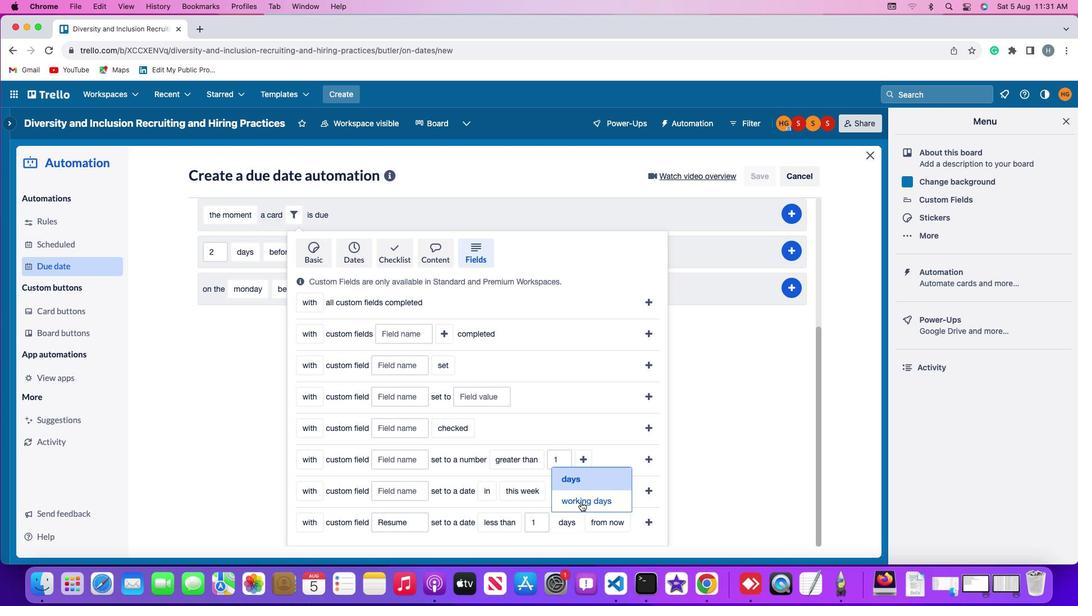 
Action: Mouse moved to (630, 521)
Screenshot: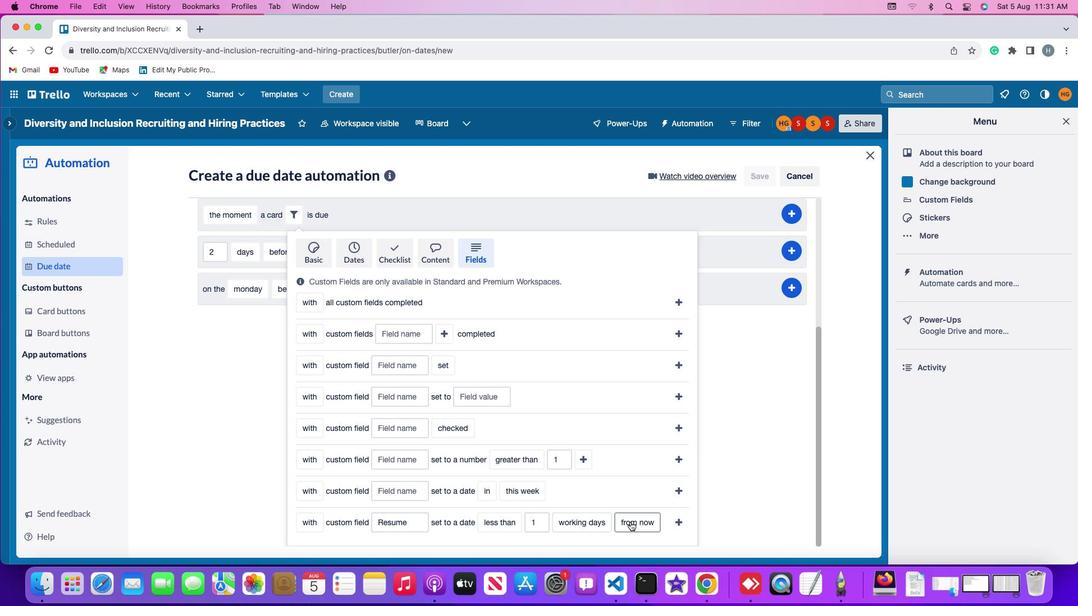 
Action: Mouse pressed left at (630, 521)
Screenshot: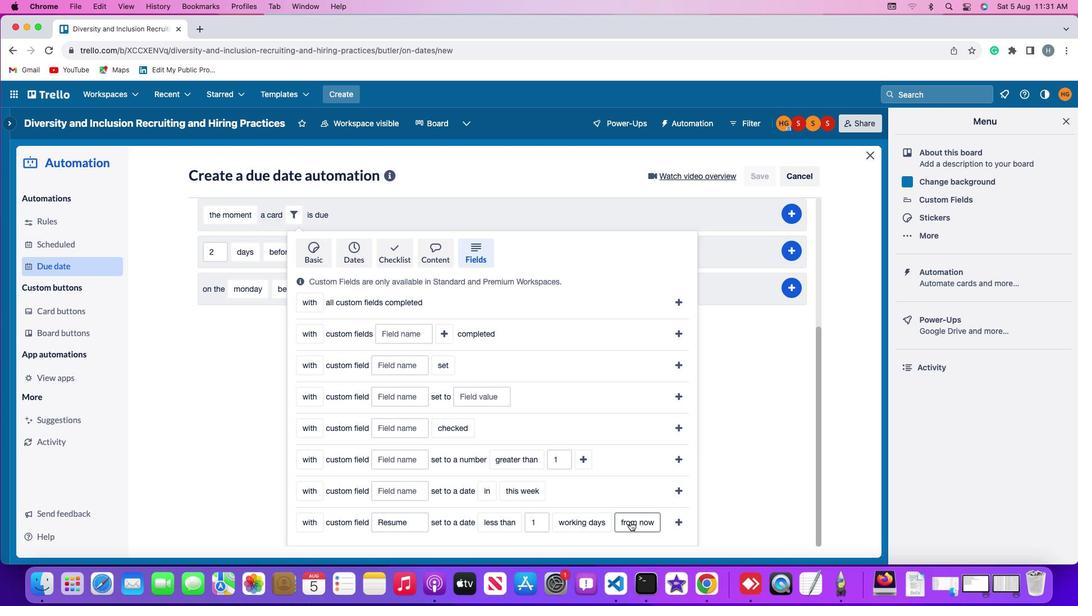 
Action: Mouse moved to (642, 503)
Screenshot: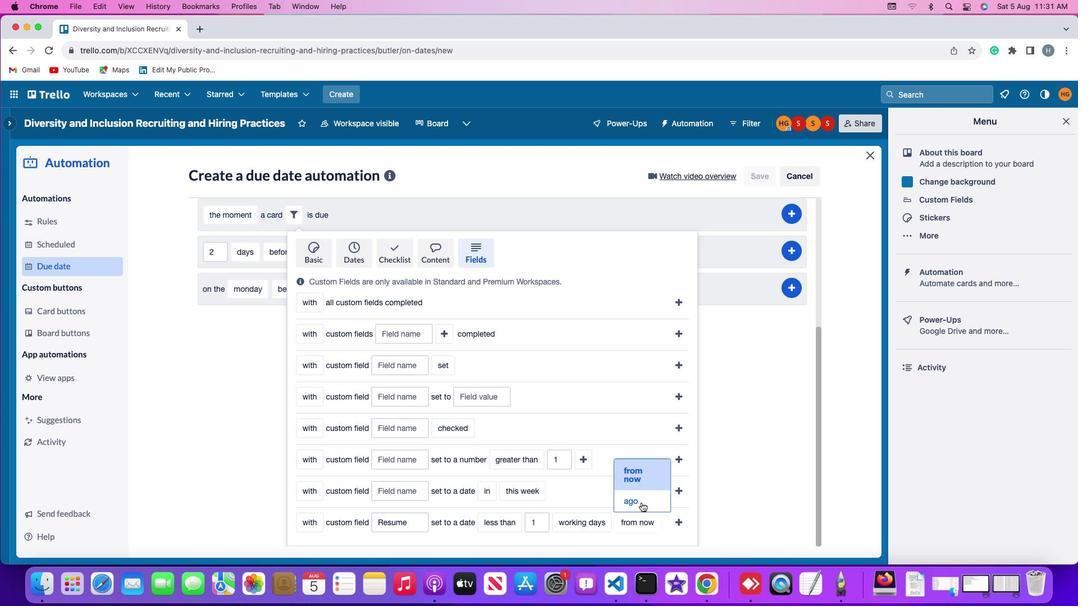 
Action: Mouse pressed left at (642, 503)
Screenshot: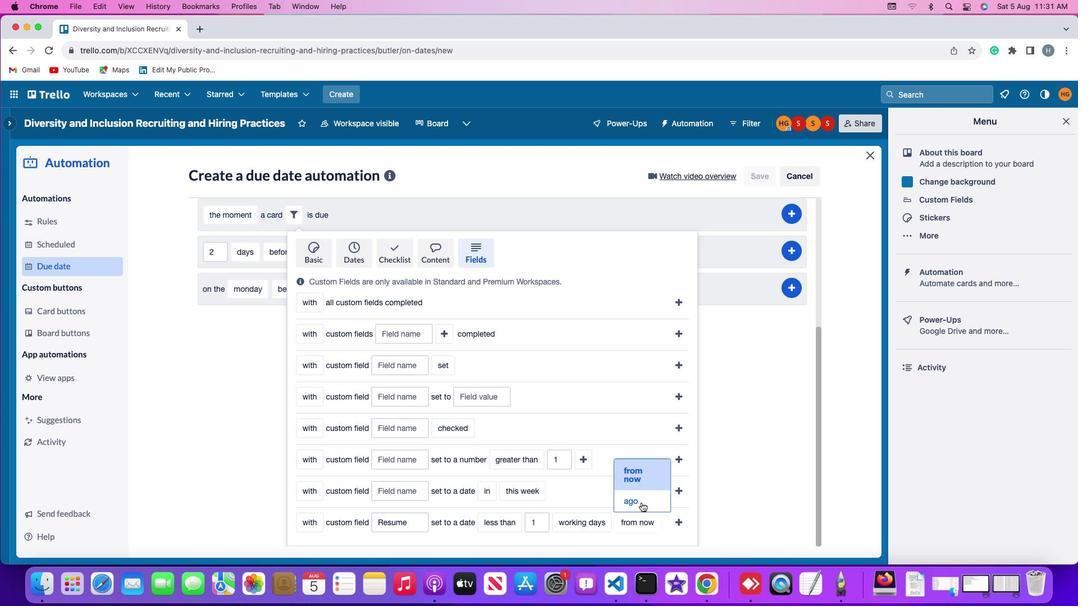 
Action: Mouse moved to (661, 521)
Screenshot: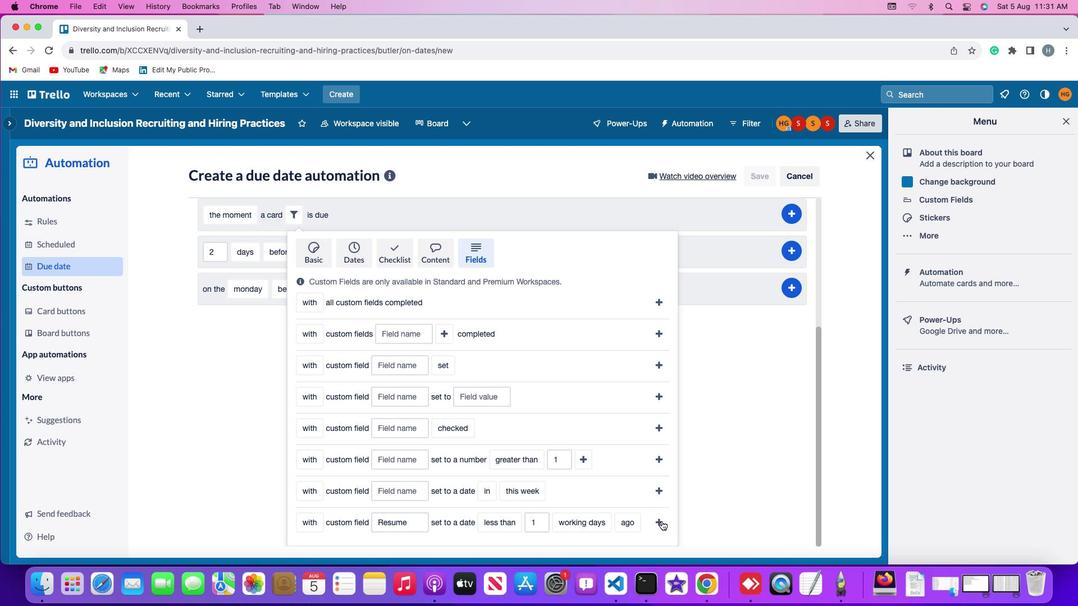 
Action: Mouse pressed left at (661, 521)
Screenshot: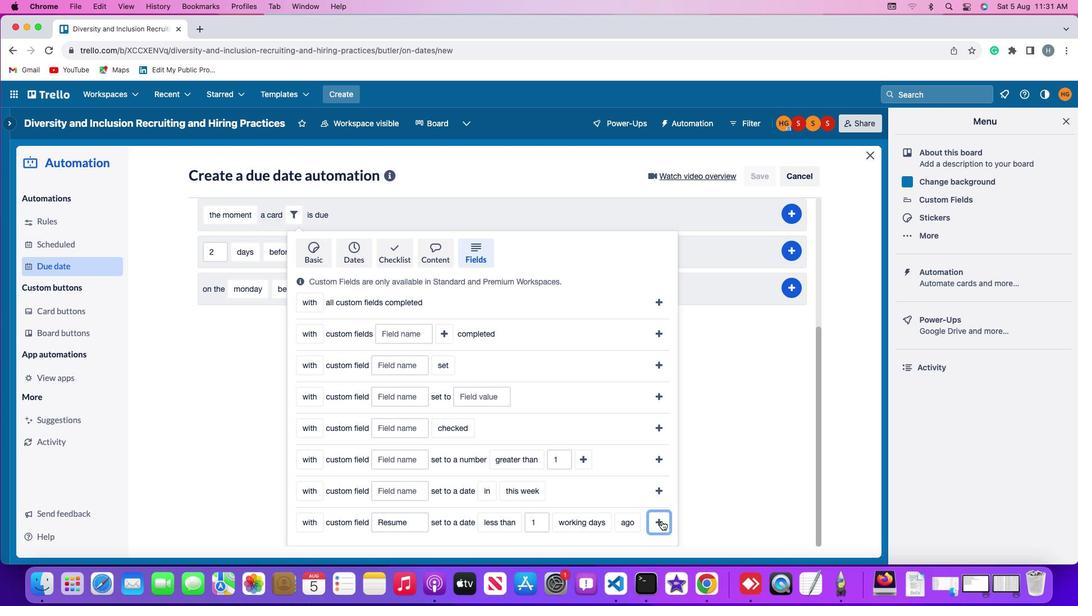 
Action: Mouse moved to (798, 413)
Screenshot: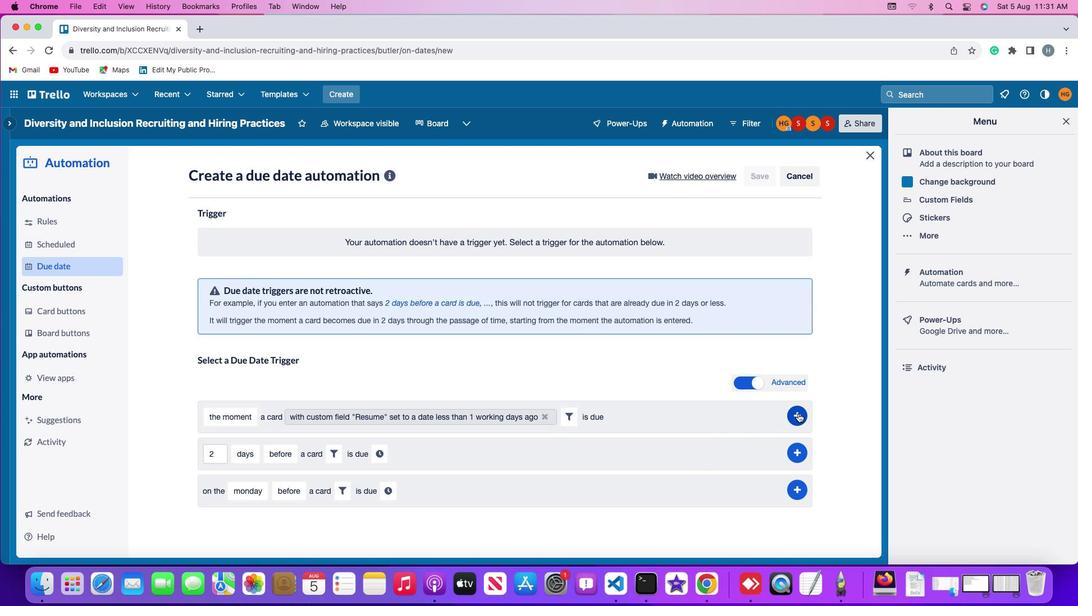
Action: Mouse pressed left at (798, 413)
Screenshot: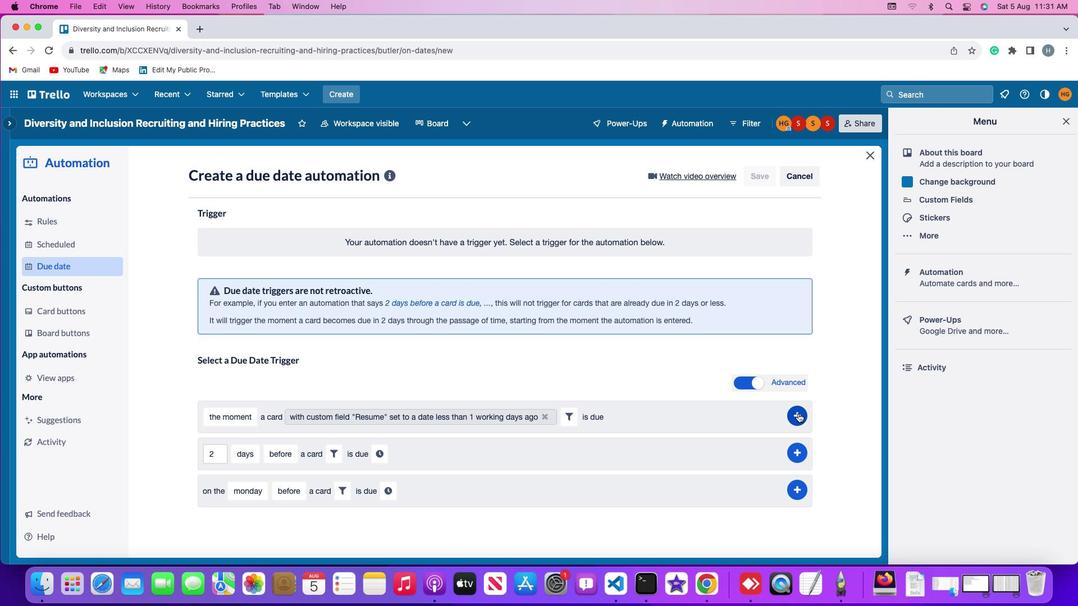 
Action: Mouse moved to (833, 333)
Screenshot: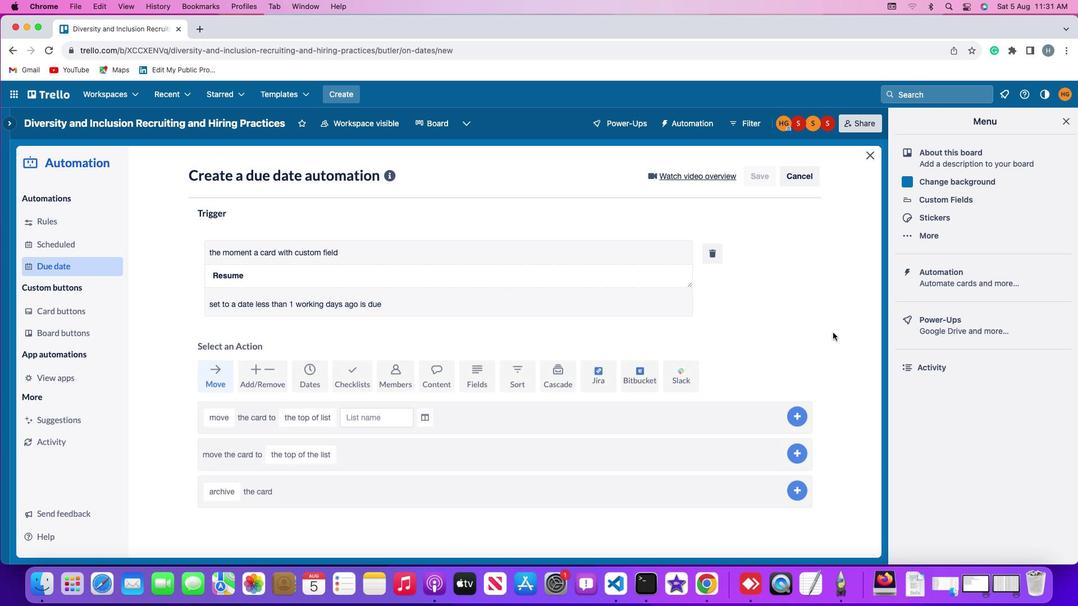 
